 Task: Create a due date automation trigger when advanced on, on the tuesday after a card is due add fields without custom field "Resume" set to a number lower than 1 and greater or equal to 10 at 11:00 AM.
Action: Mouse moved to (1137, 88)
Screenshot: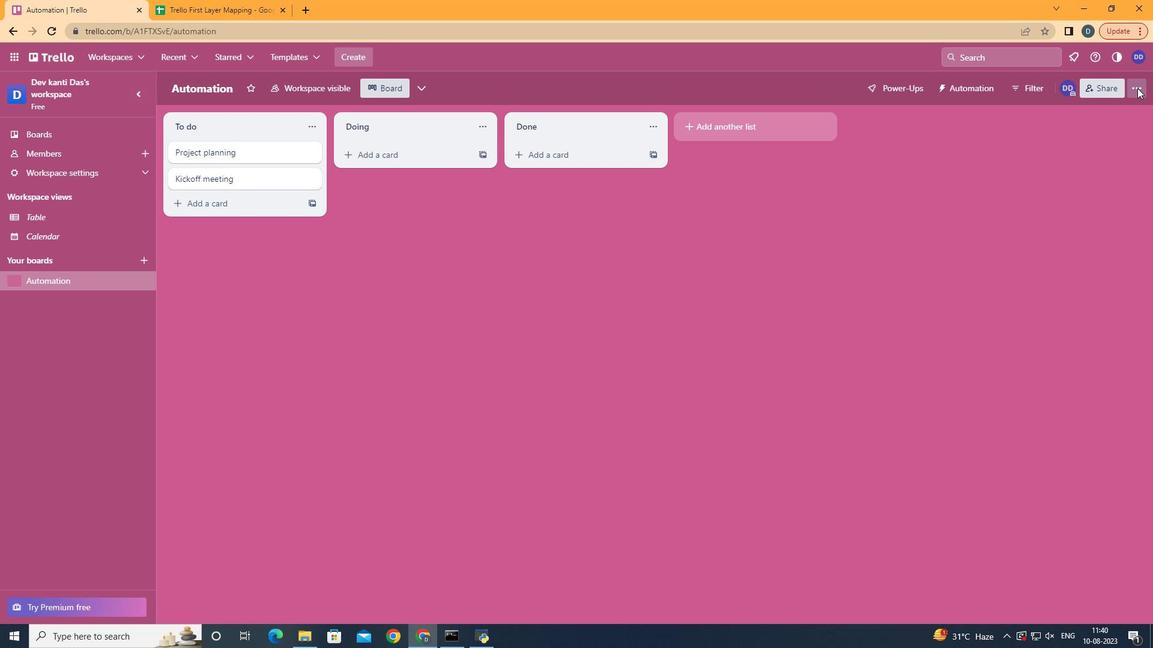 
Action: Mouse pressed left at (1137, 88)
Screenshot: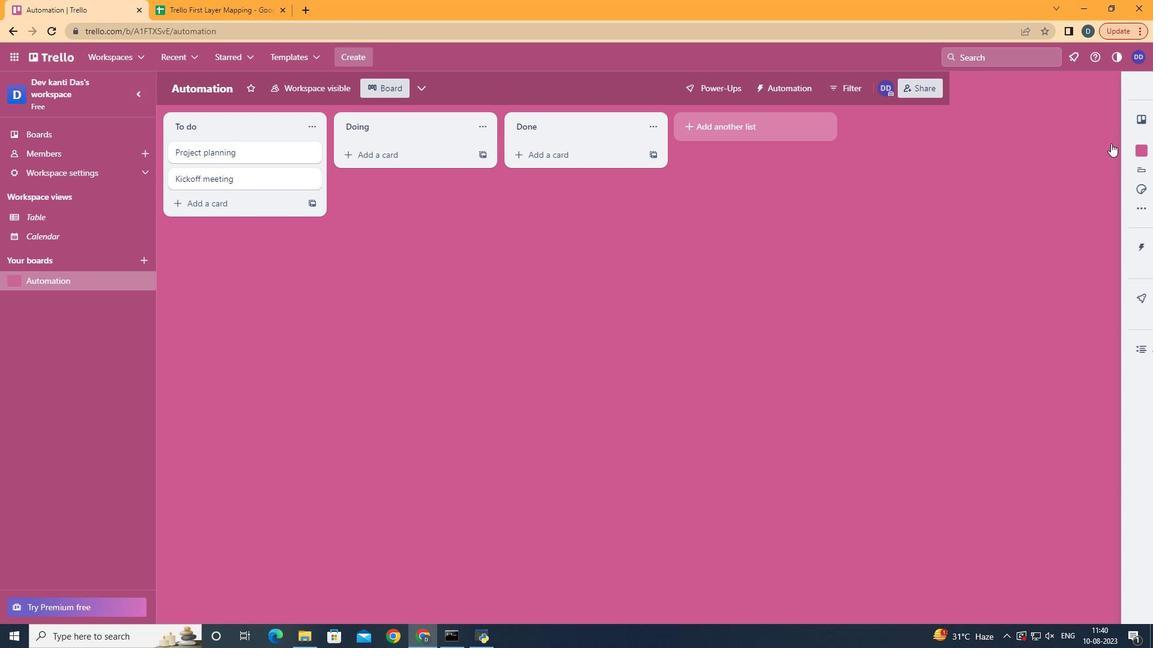 
Action: Mouse moved to (1050, 255)
Screenshot: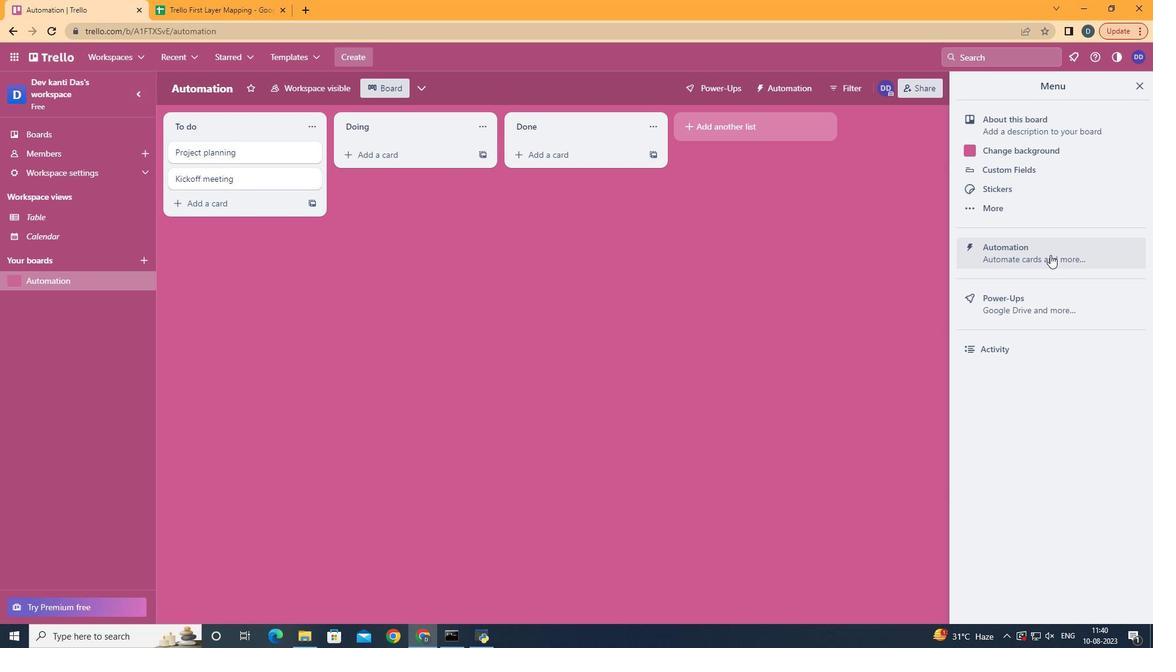 
Action: Mouse pressed left at (1050, 255)
Screenshot: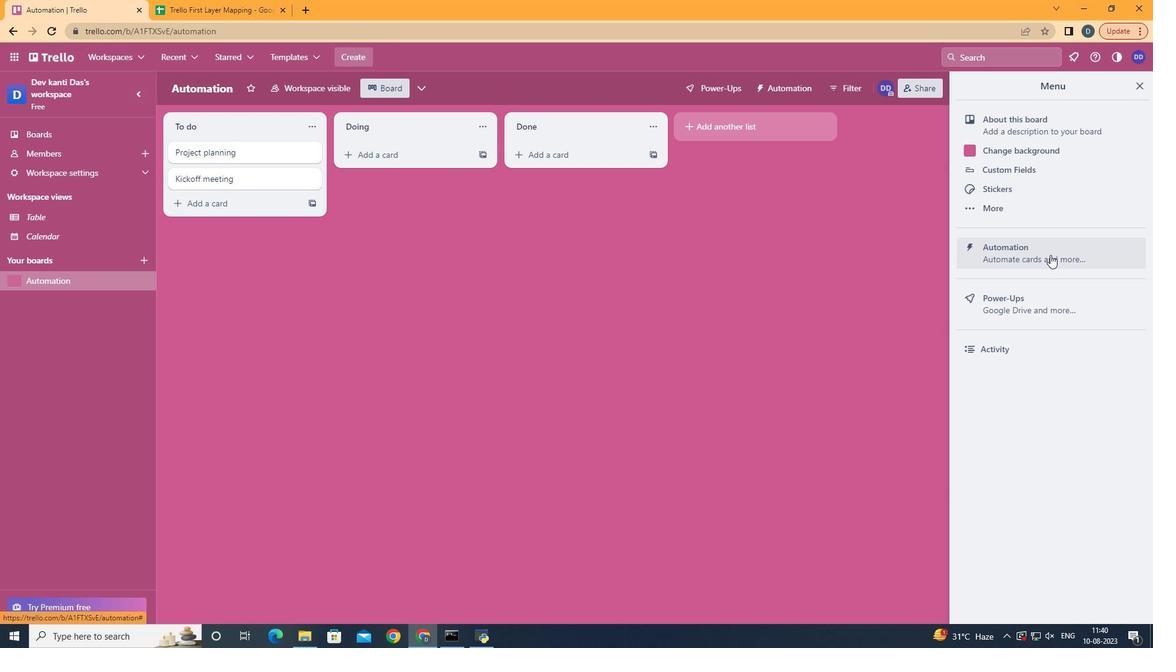 
Action: Mouse moved to (210, 238)
Screenshot: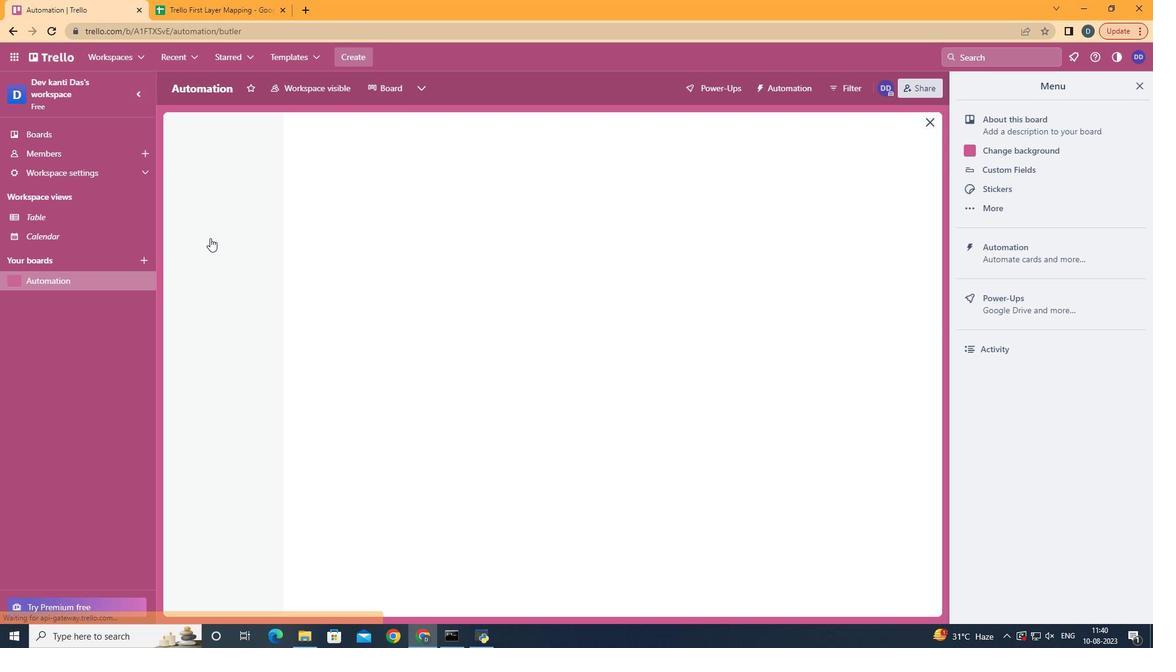 
Action: Mouse pressed left at (210, 238)
Screenshot: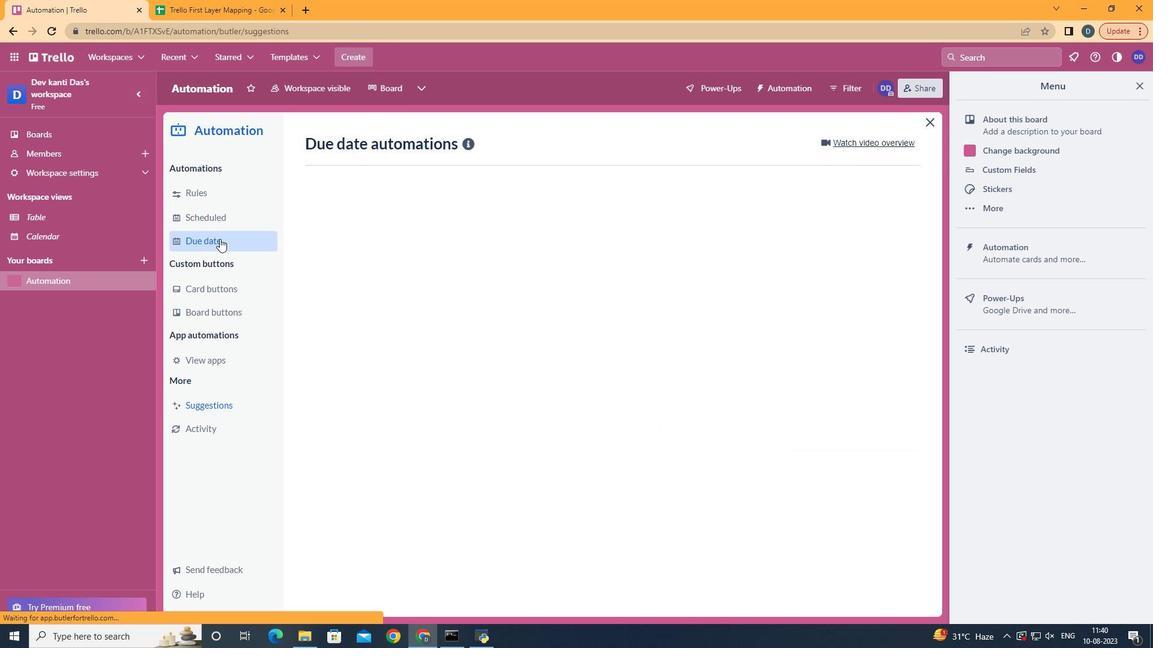 
Action: Mouse moved to (839, 143)
Screenshot: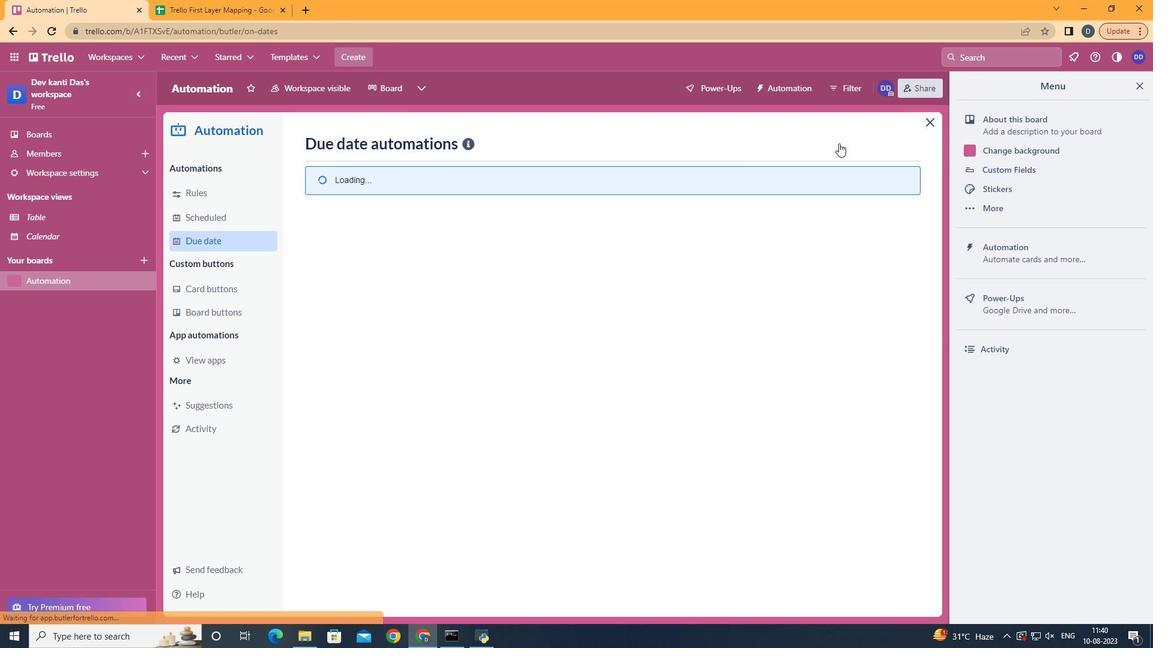 
Action: Mouse pressed left at (839, 143)
Screenshot: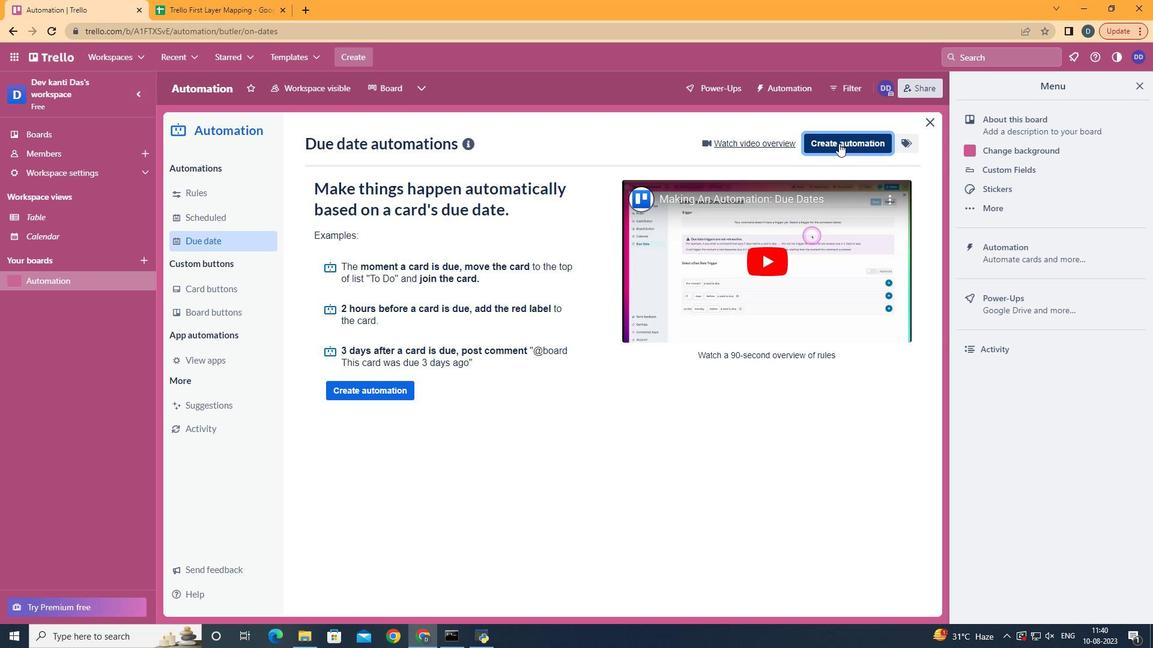 
Action: Mouse moved to (657, 261)
Screenshot: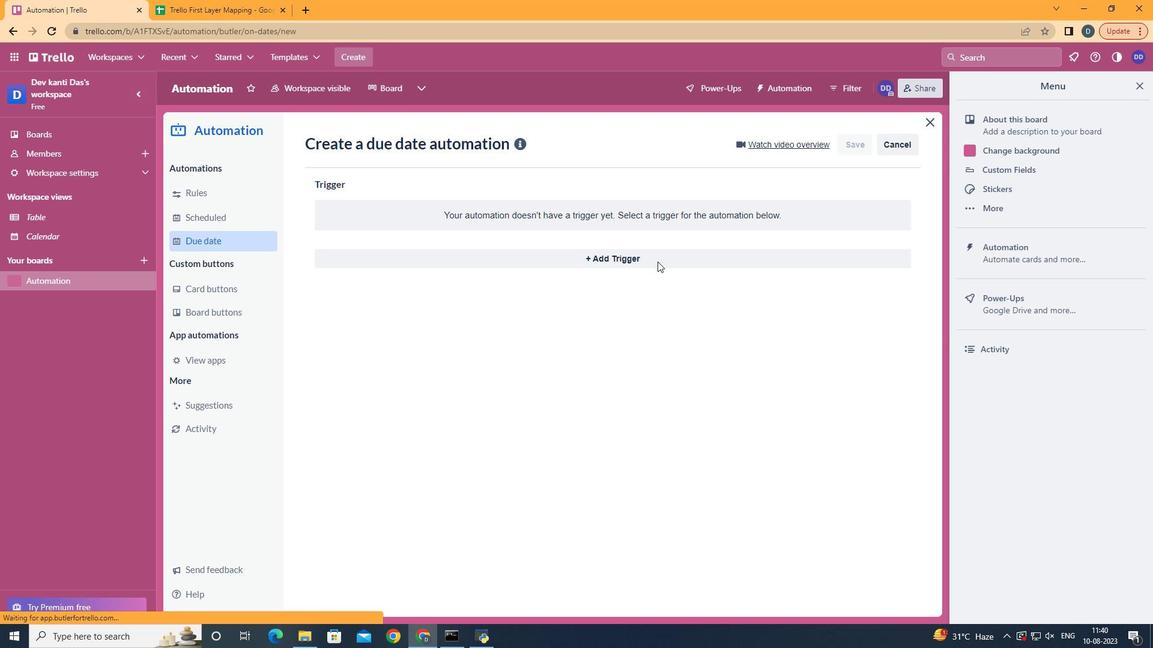 
Action: Mouse pressed left at (657, 261)
Screenshot: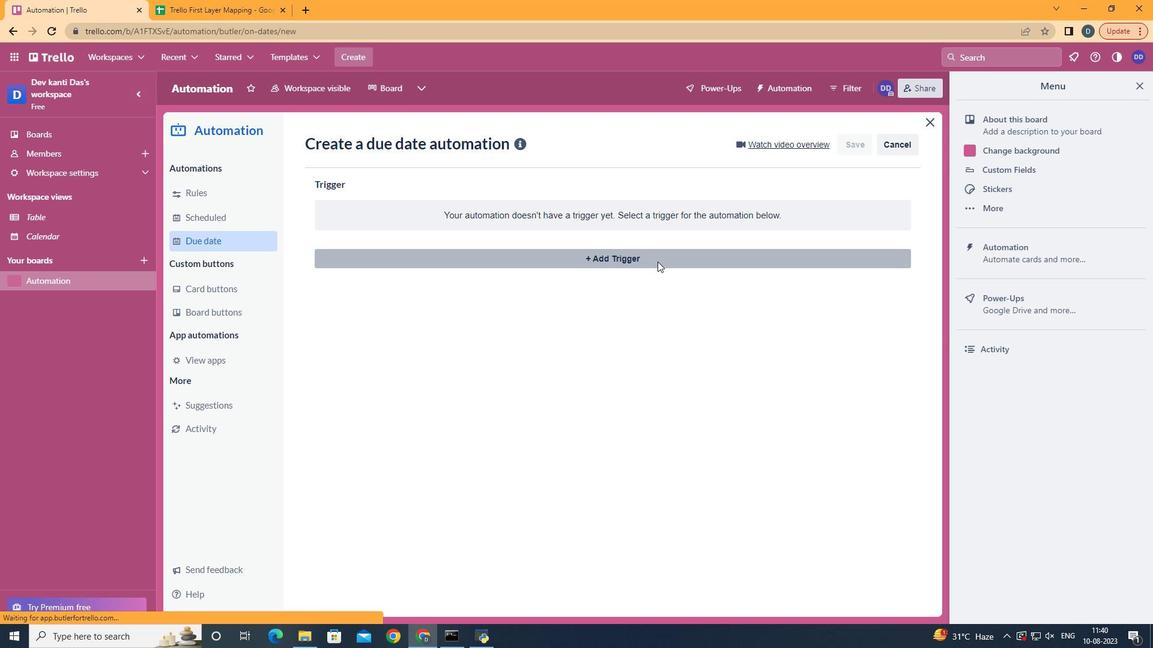 
Action: Mouse moved to (408, 330)
Screenshot: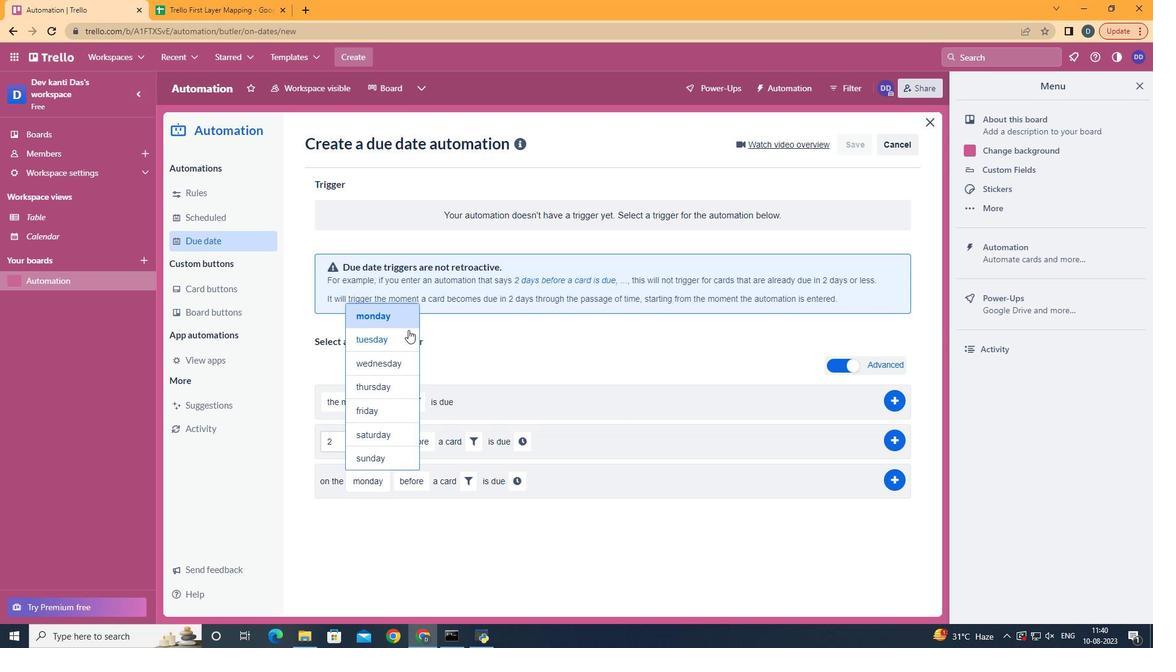 
Action: Mouse pressed left at (408, 330)
Screenshot: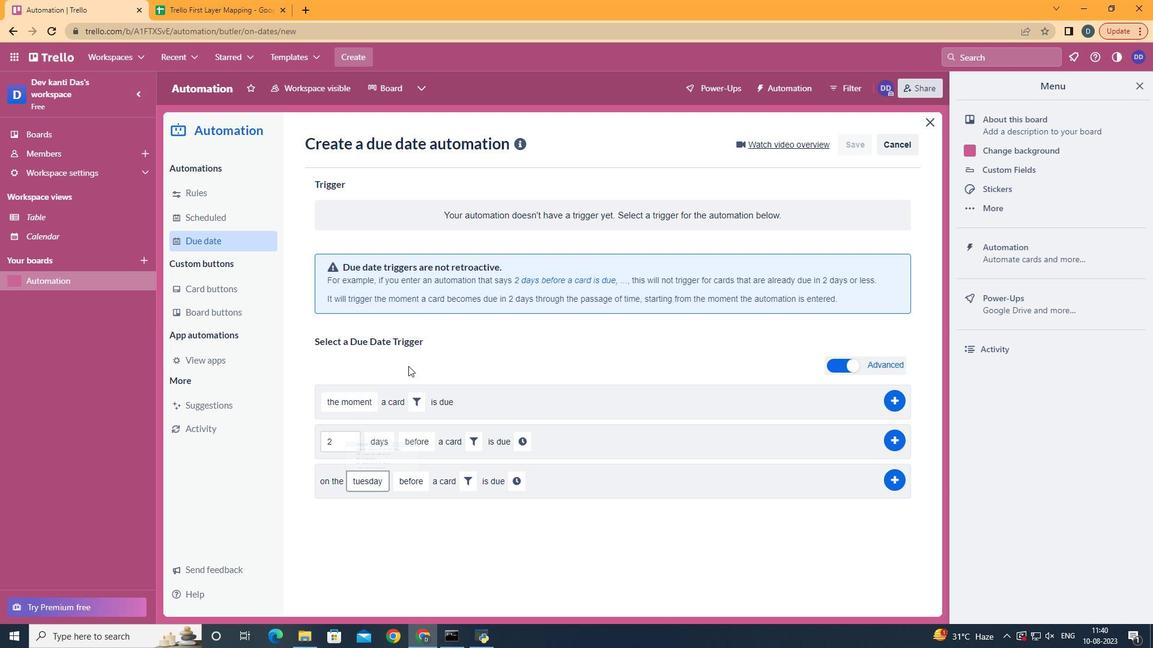
Action: Mouse moved to (414, 523)
Screenshot: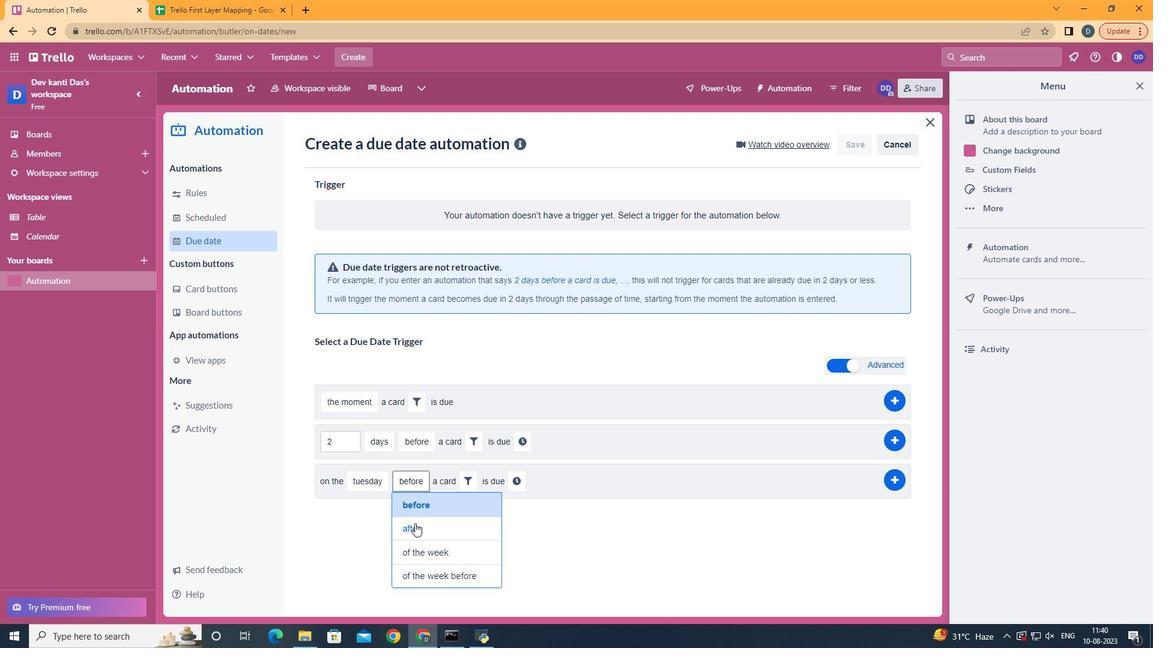 
Action: Mouse pressed left at (414, 523)
Screenshot: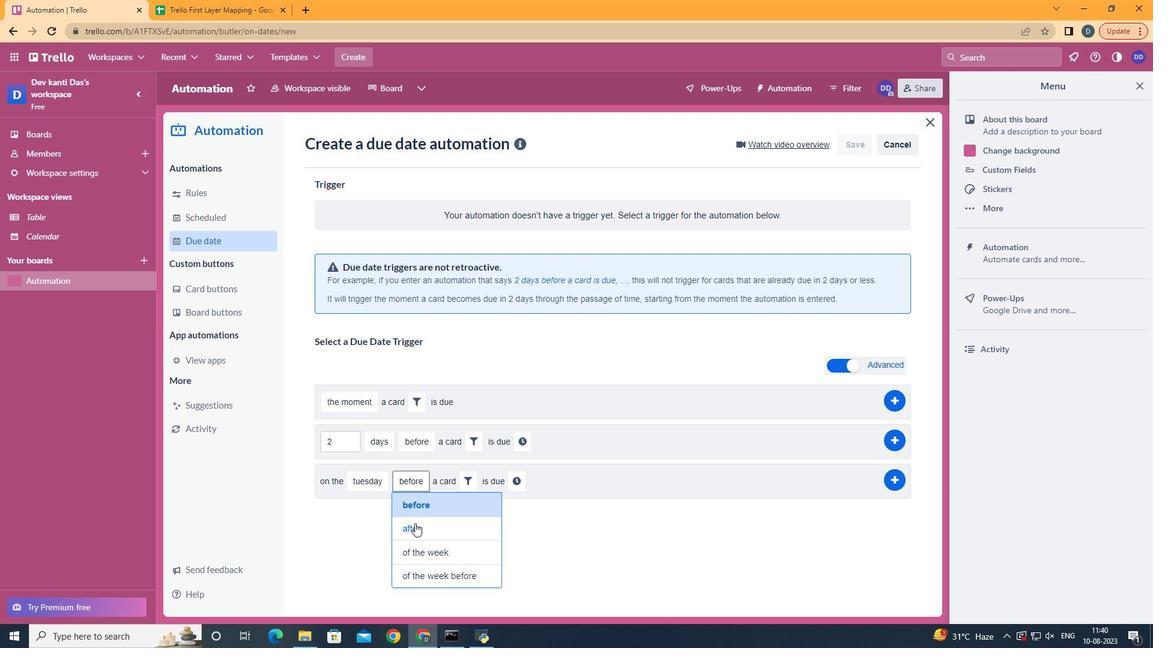 
Action: Mouse moved to (459, 475)
Screenshot: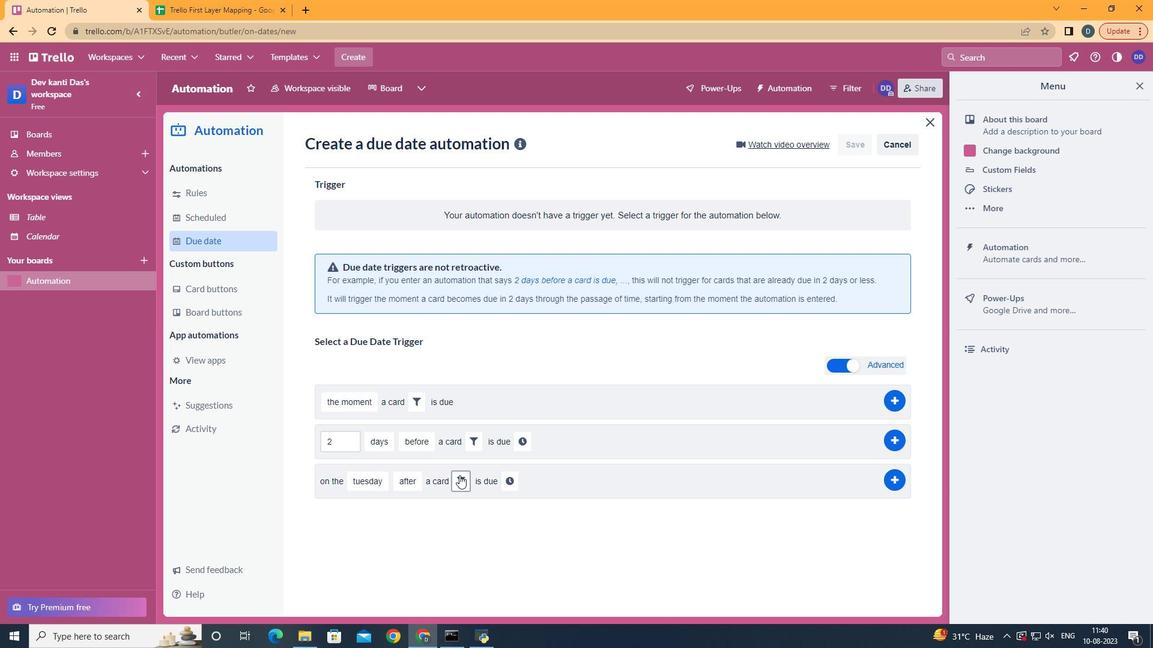 
Action: Mouse pressed left at (459, 475)
Screenshot: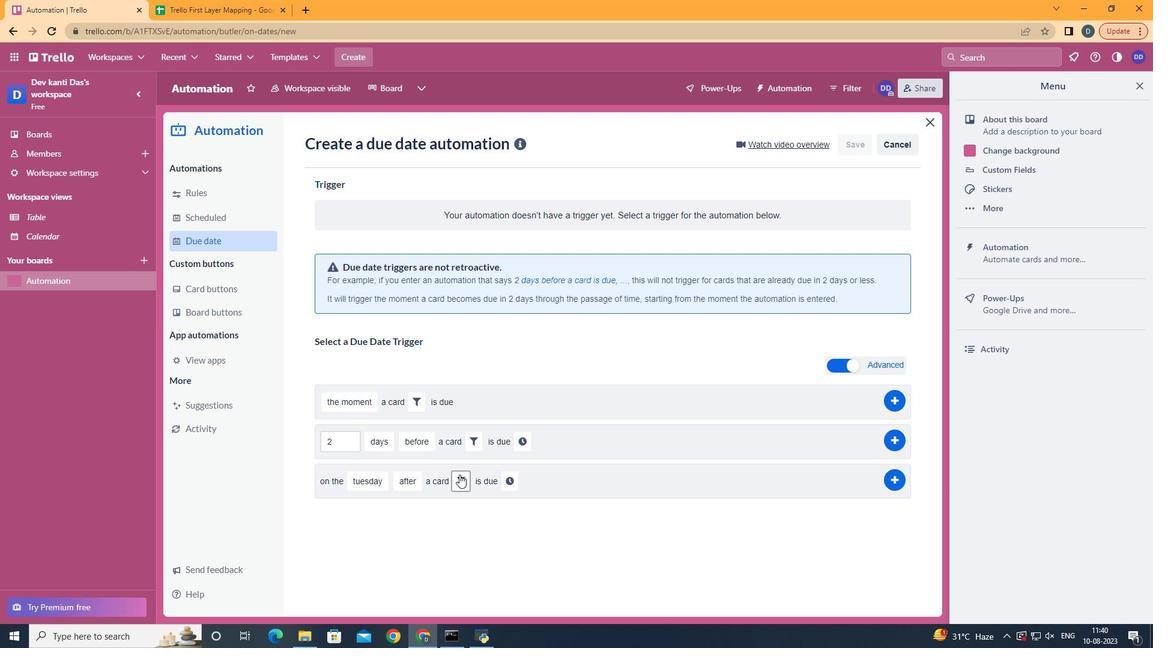 
Action: Mouse moved to (669, 518)
Screenshot: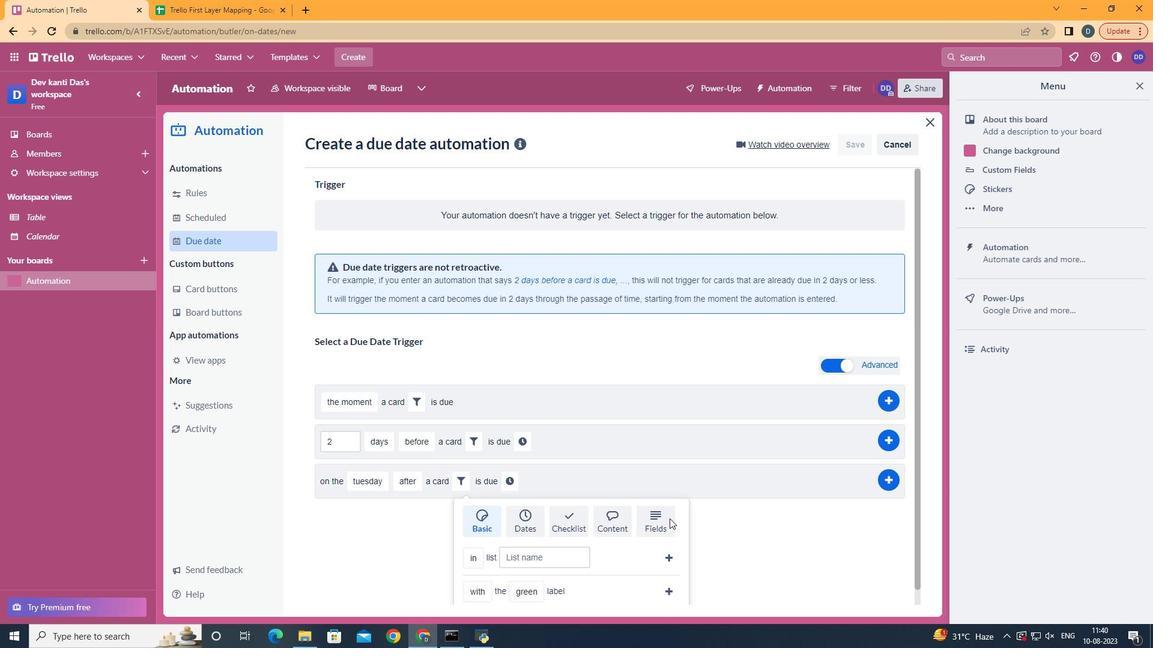 
Action: Mouse pressed left at (669, 518)
Screenshot: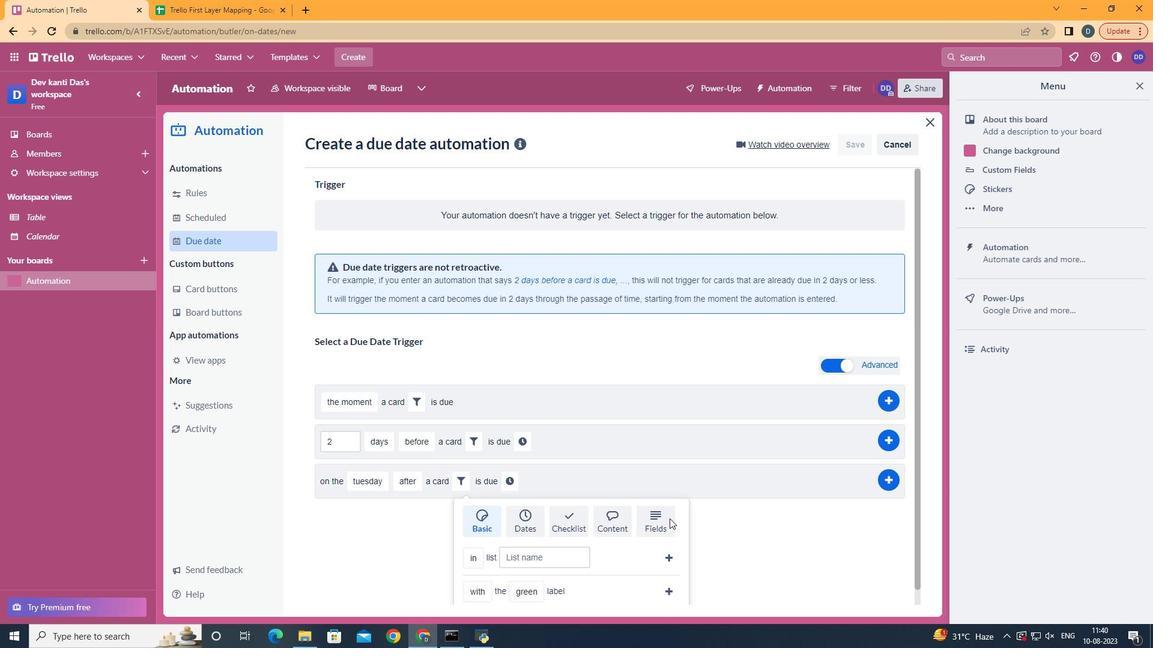 
Action: Mouse scrolled (669, 518) with delta (0, 0)
Screenshot: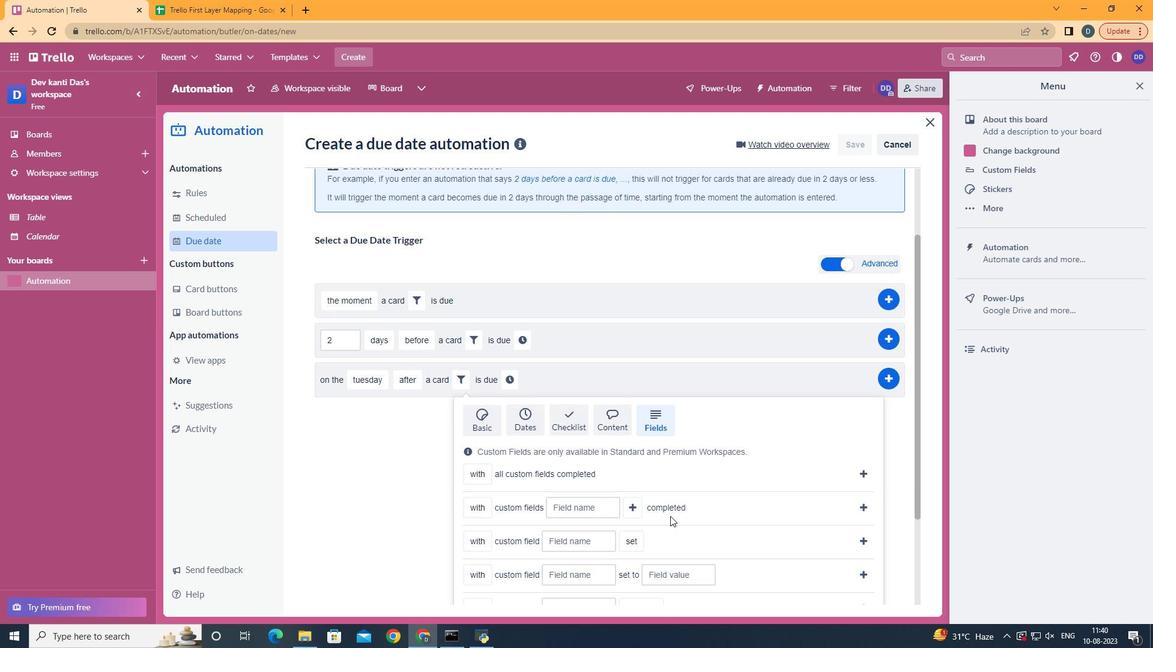 
Action: Mouse scrolled (669, 518) with delta (0, 0)
Screenshot: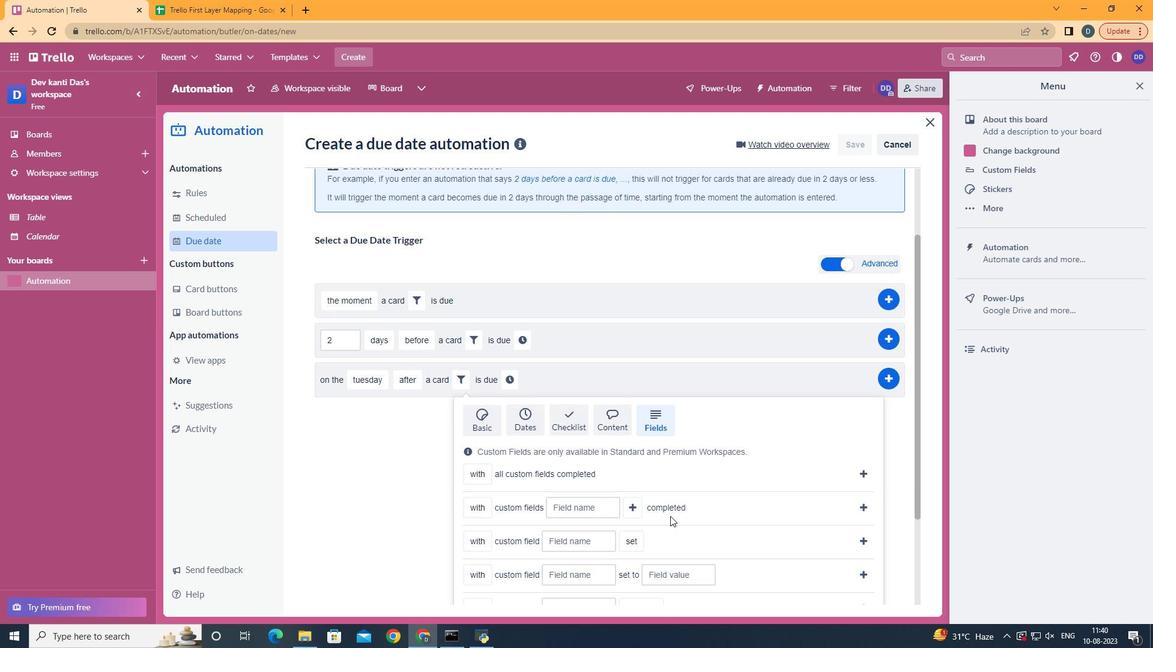 
Action: Mouse scrolled (669, 518) with delta (0, 0)
Screenshot: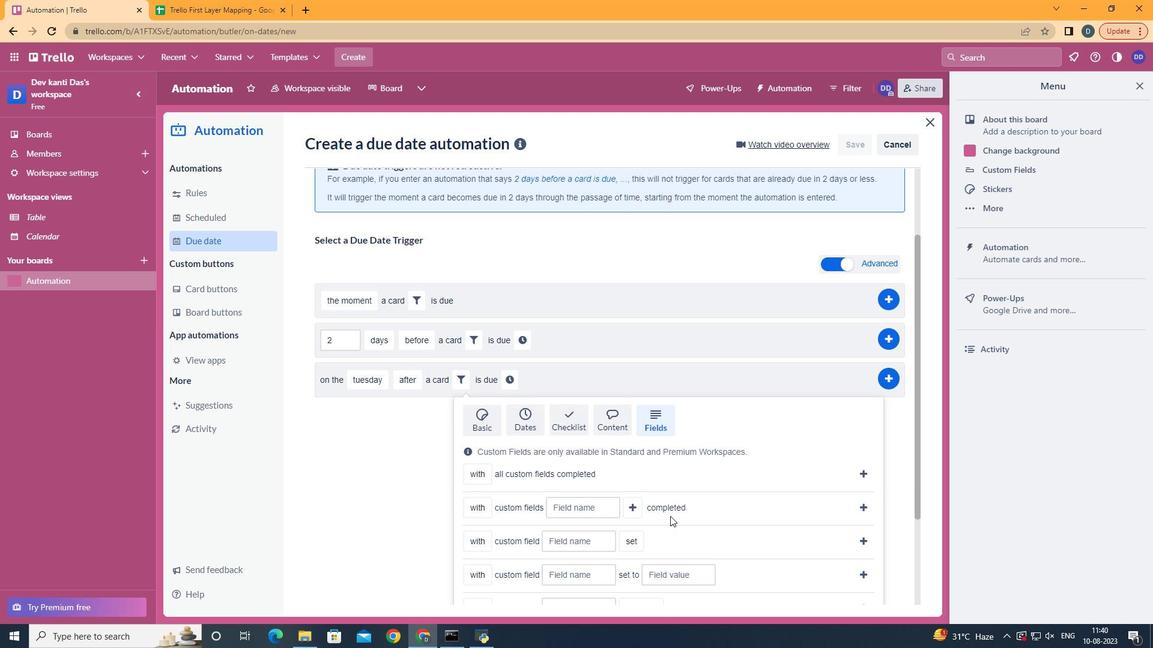 
Action: Mouse scrolled (669, 518) with delta (0, 0)
Screenshot: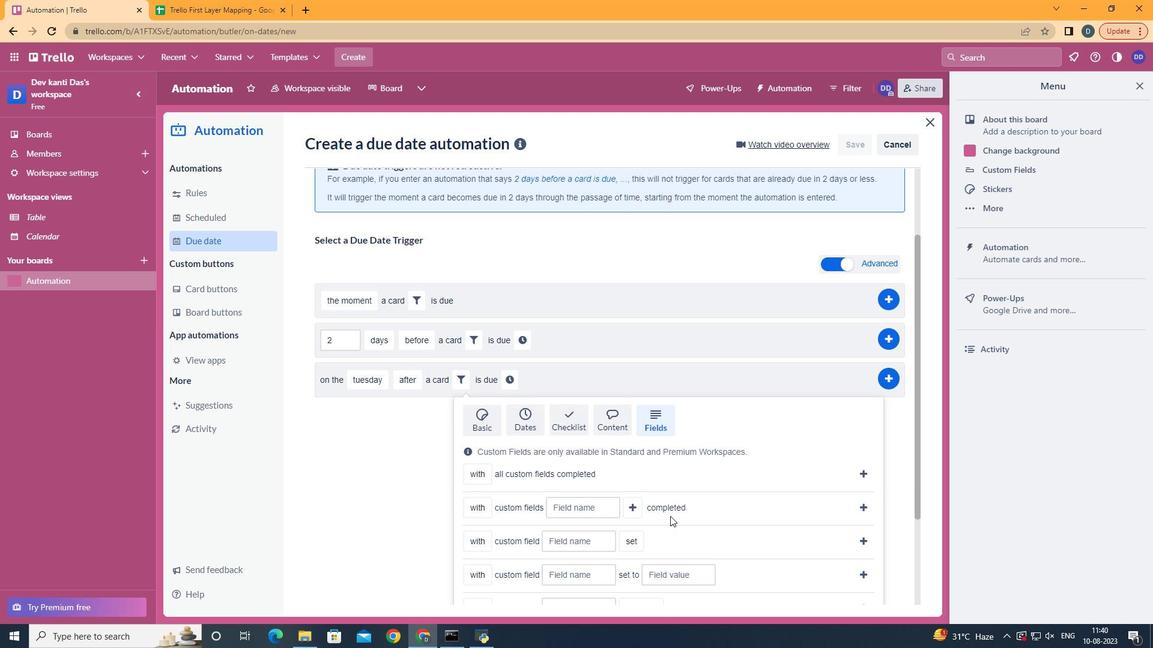 
Action: Mouse scrolled (669, 518) with delta (0, 0)
Screenshot: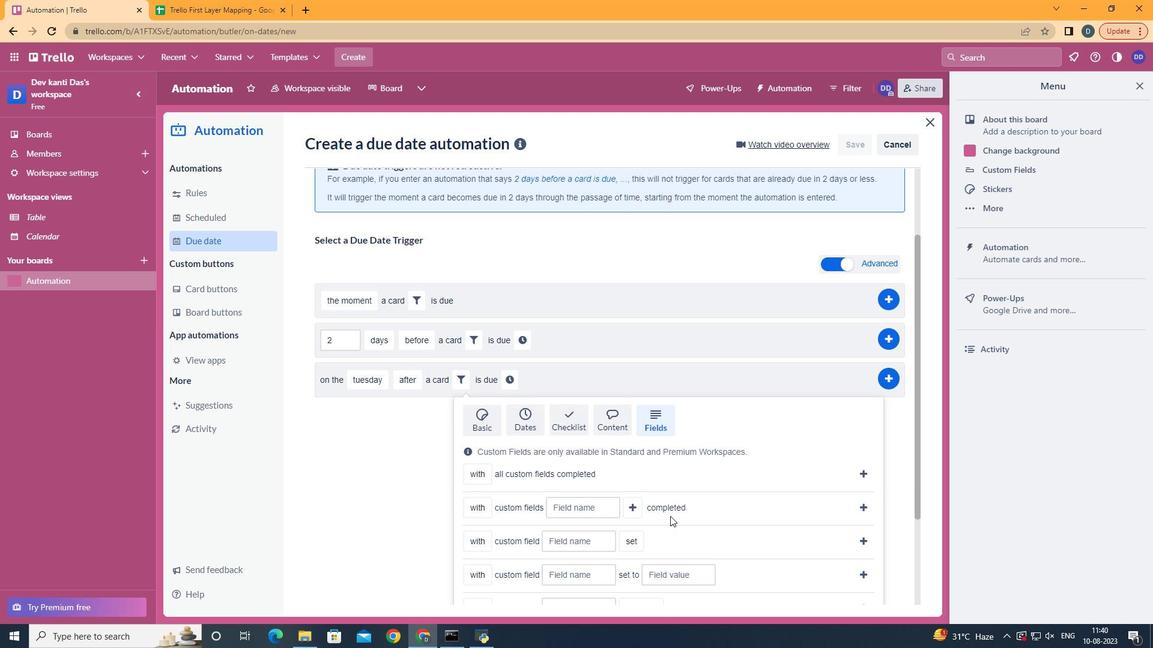 
Action: Mouse scrolled (669, 518) with delta (0, 0)
Screenshot: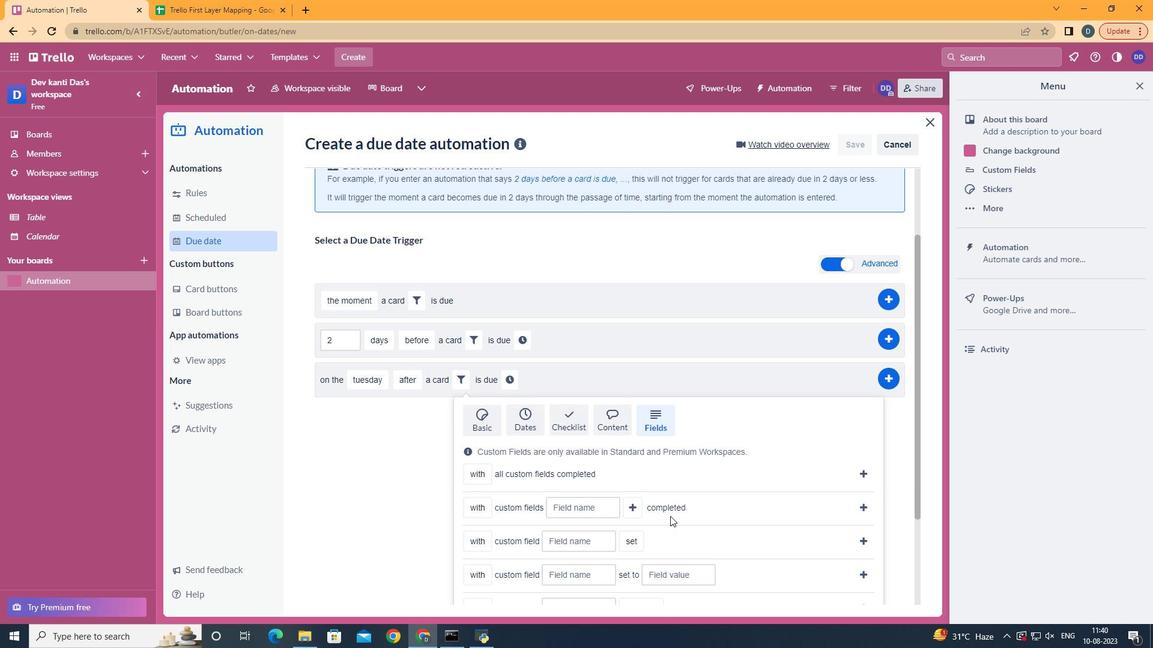 
Action: Mouse moved to (488, 562)
Screenshot: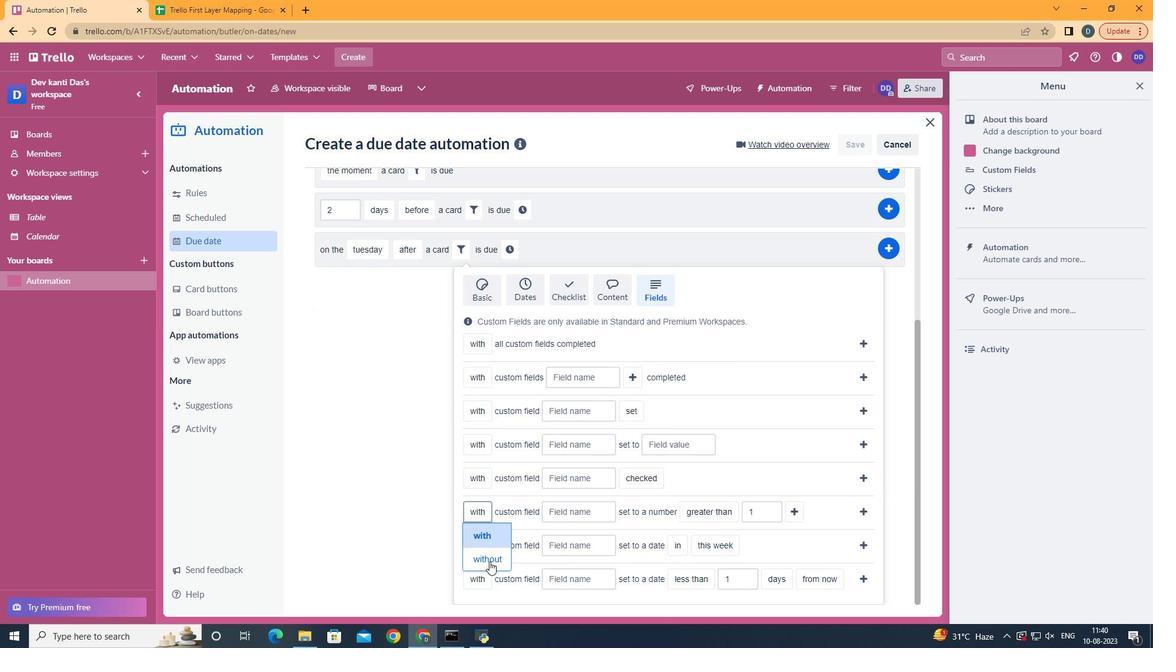 
Action: Mouse pressed left at (488, 562)
Screenshot: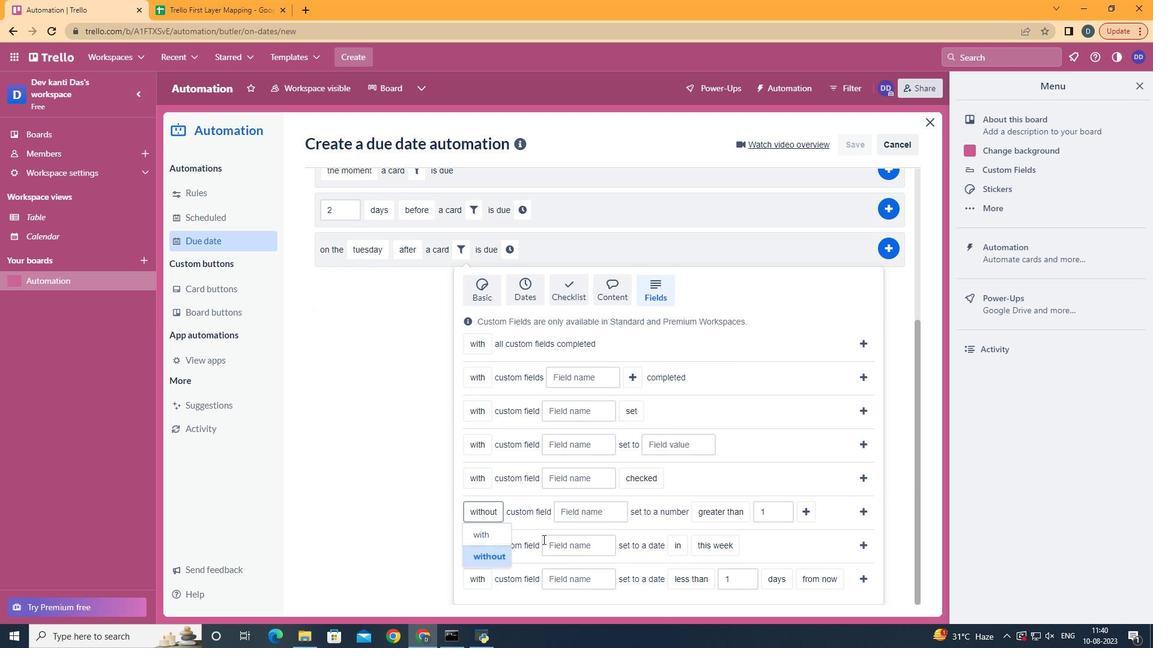 
Action: Mouse moved to (589, 514)
Screenshot: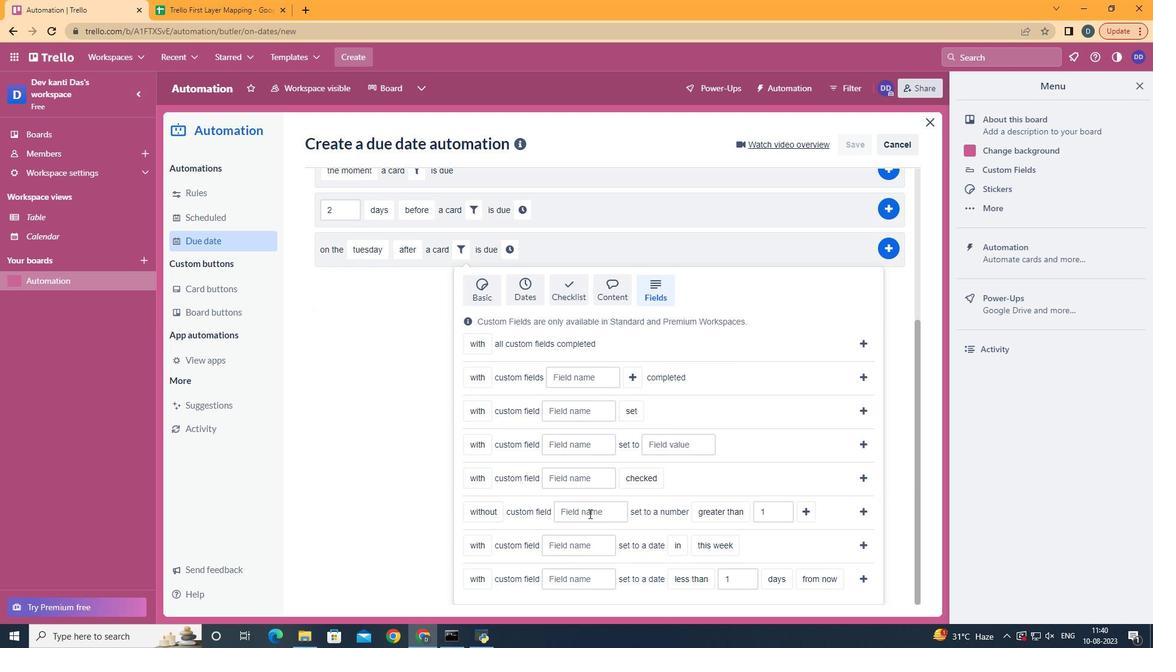 
Action: Mouse pressed left at (589, 514)
Screenshot: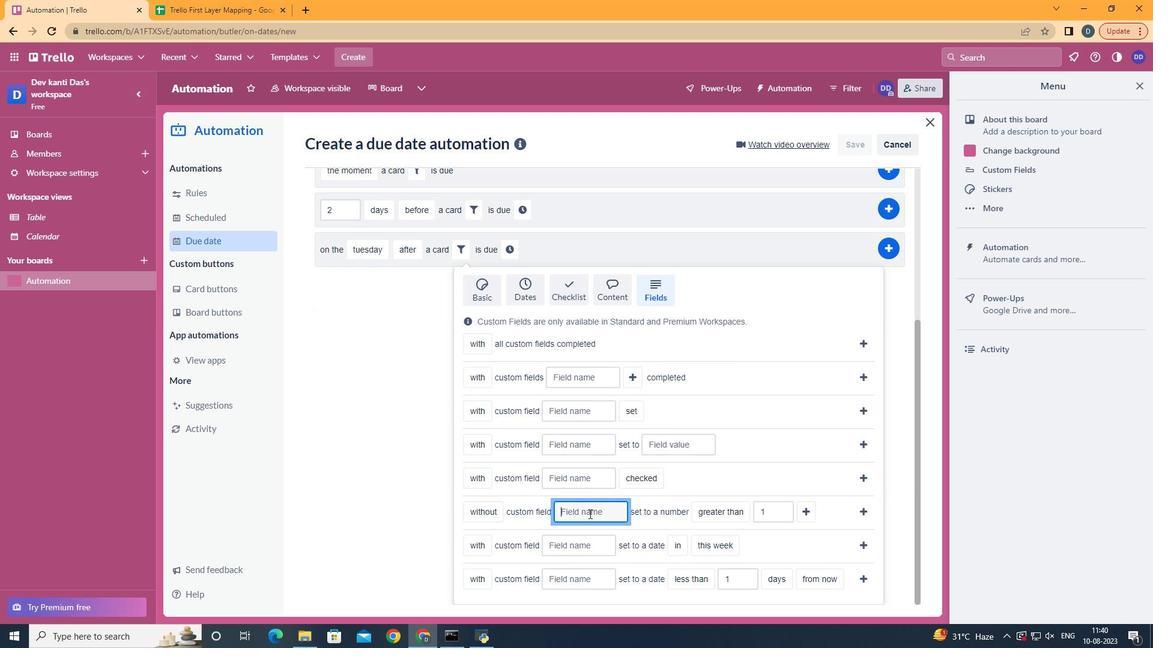 
Action: Key pressed <Key.shift>Resume
Screenshot: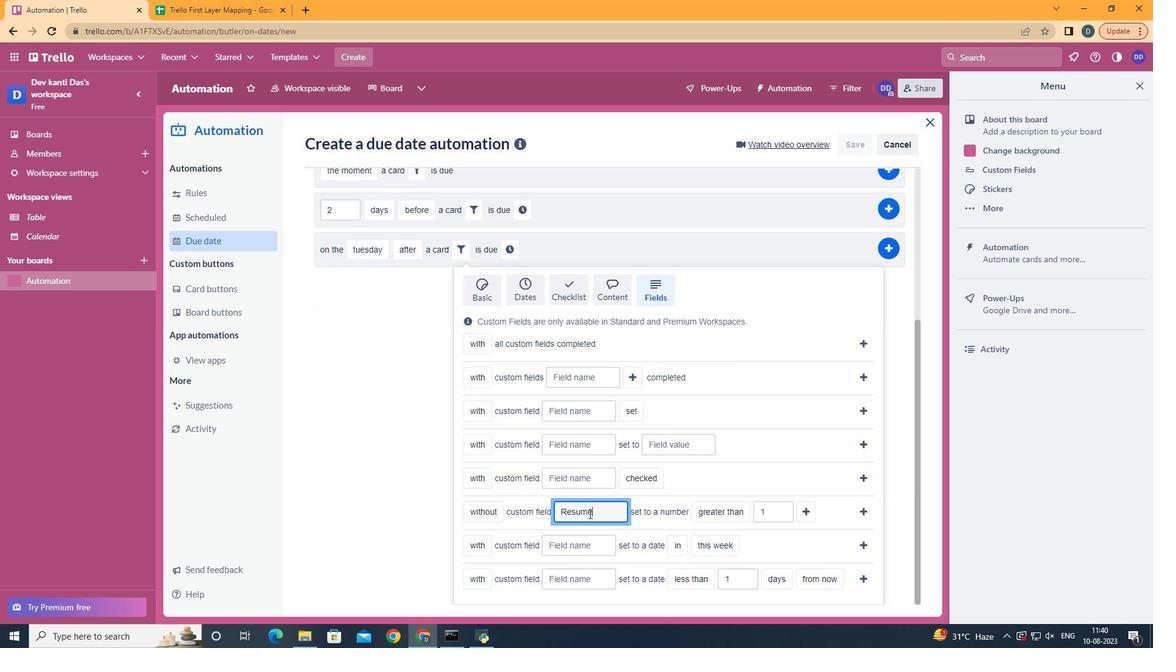 
Action: Mouse moved to (739, 458)
Screenshot: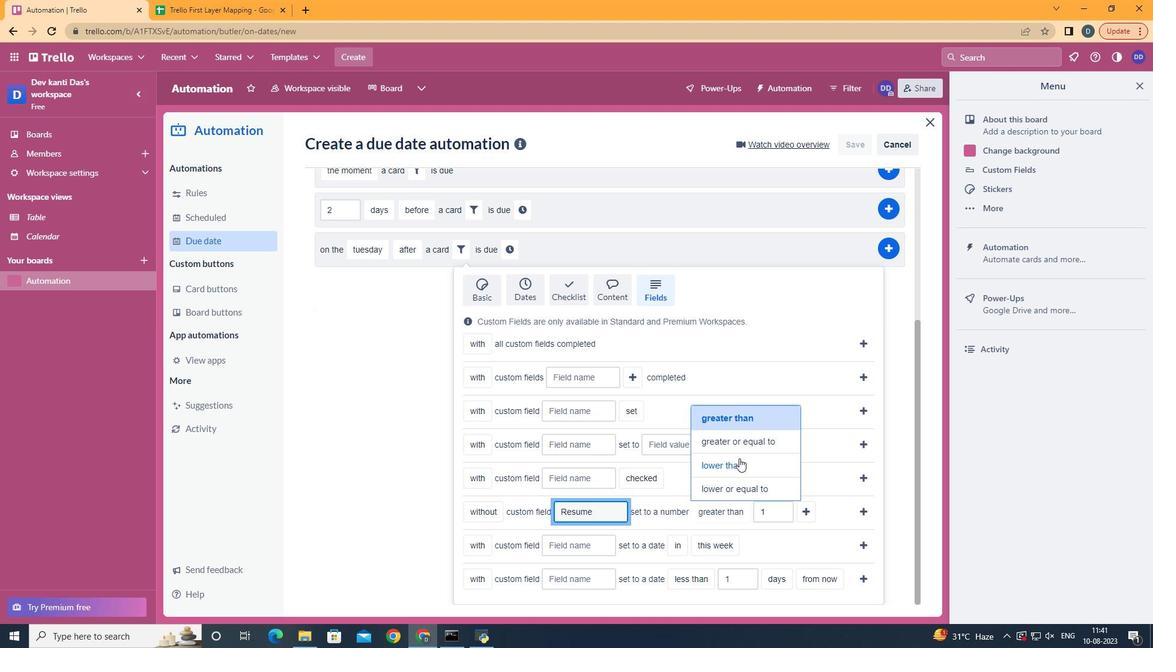 
Action: Mouse pressed left at (739, 458)
Screenshot: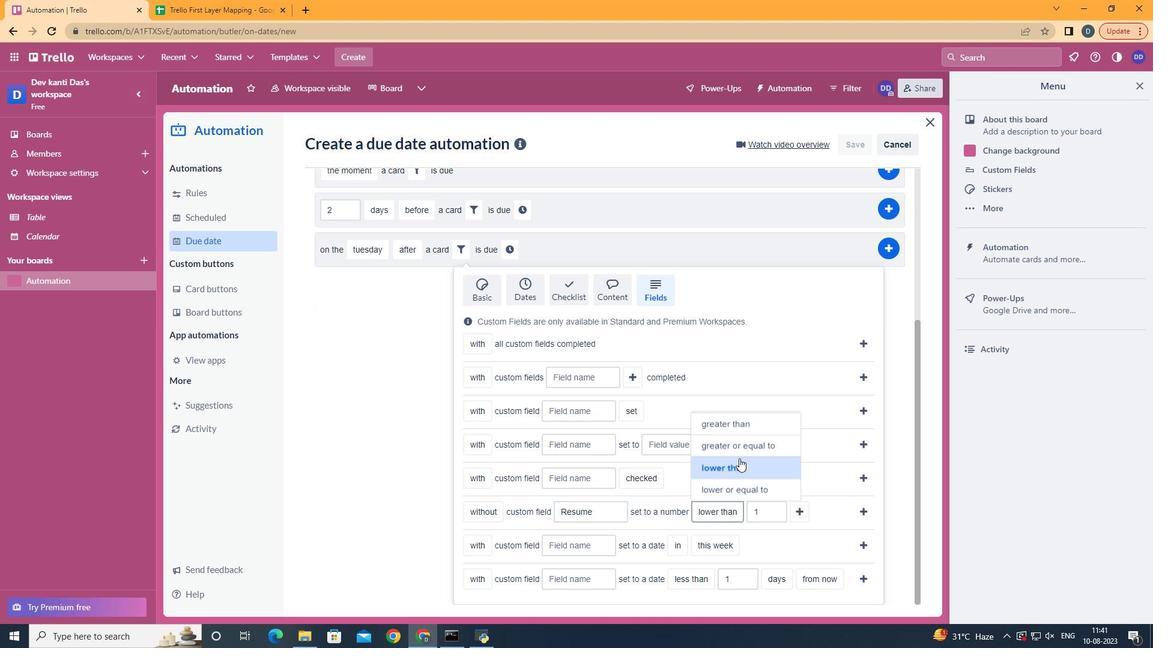 
Action: Mouse moved to (797, 511)
Screenshot: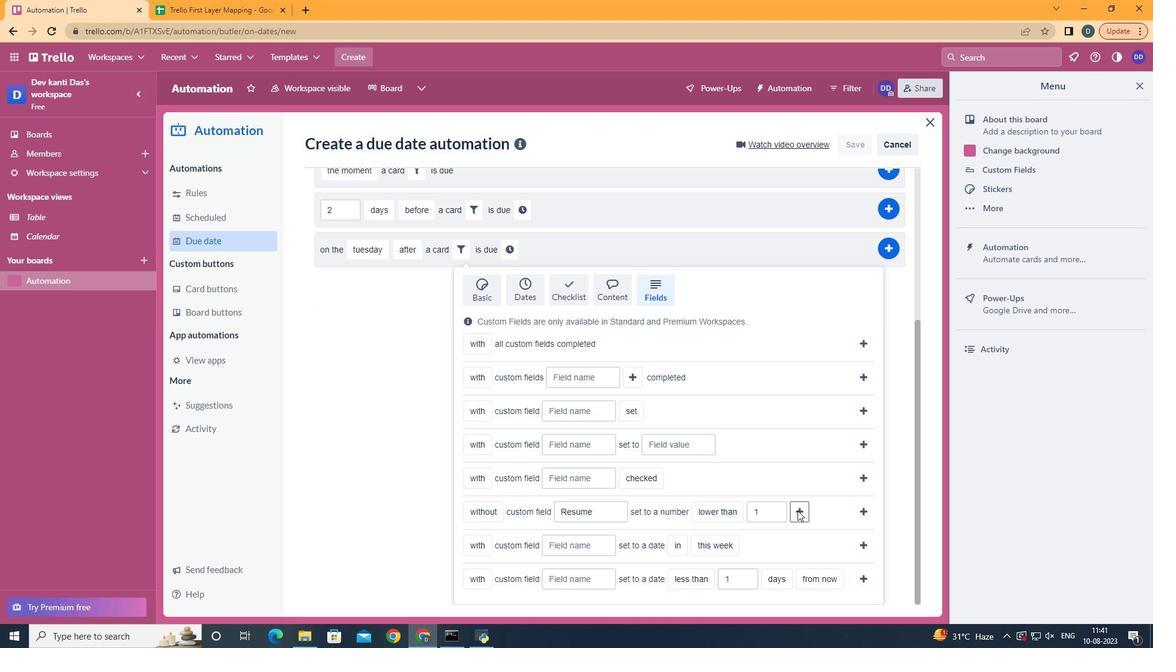 
Action: Mouse pressed left at (797, 511)
Screenshot: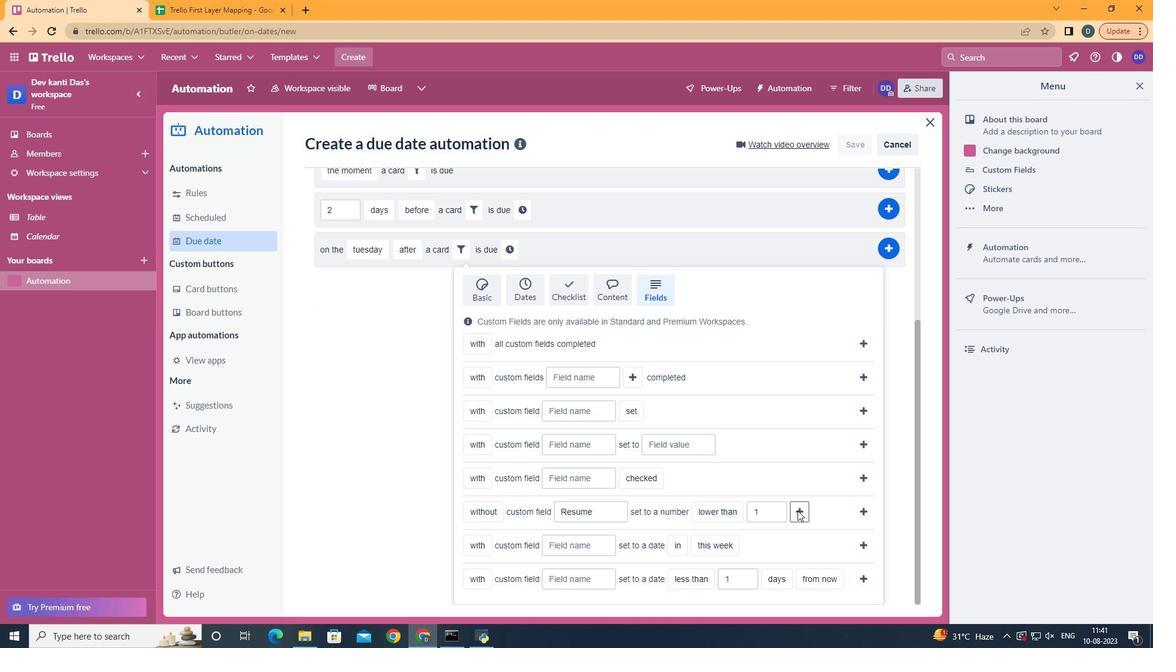 
Action: Mouse moved to (538, 515)
Screenshot: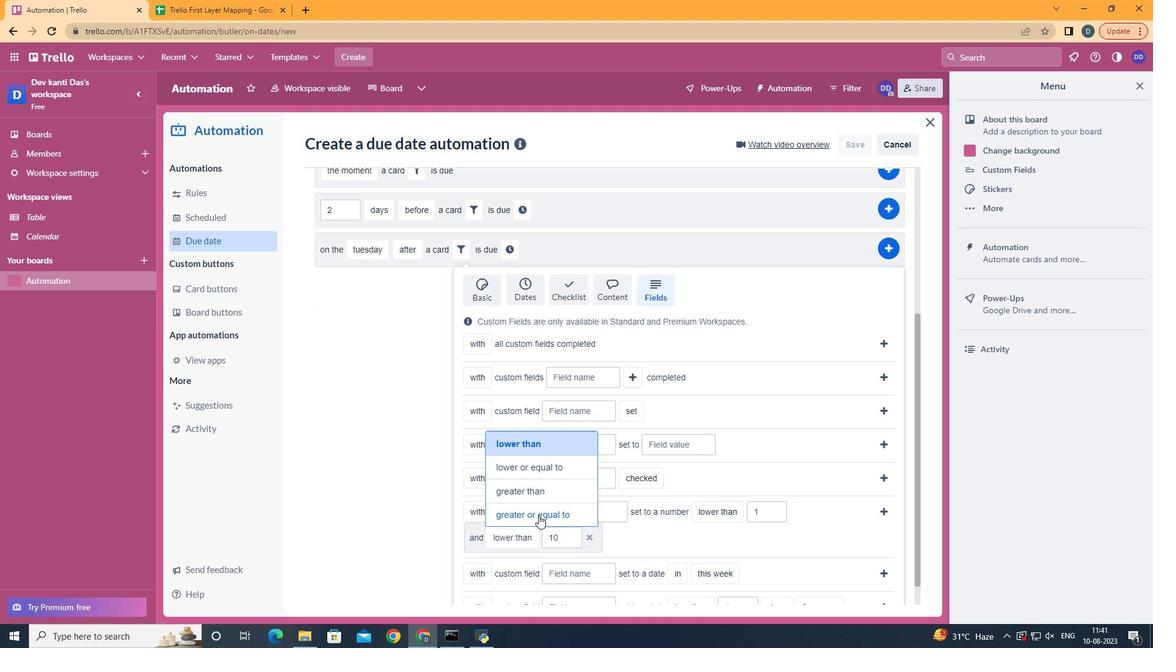 
Action: Mouse pressed left at (538, 515)
Screenshot: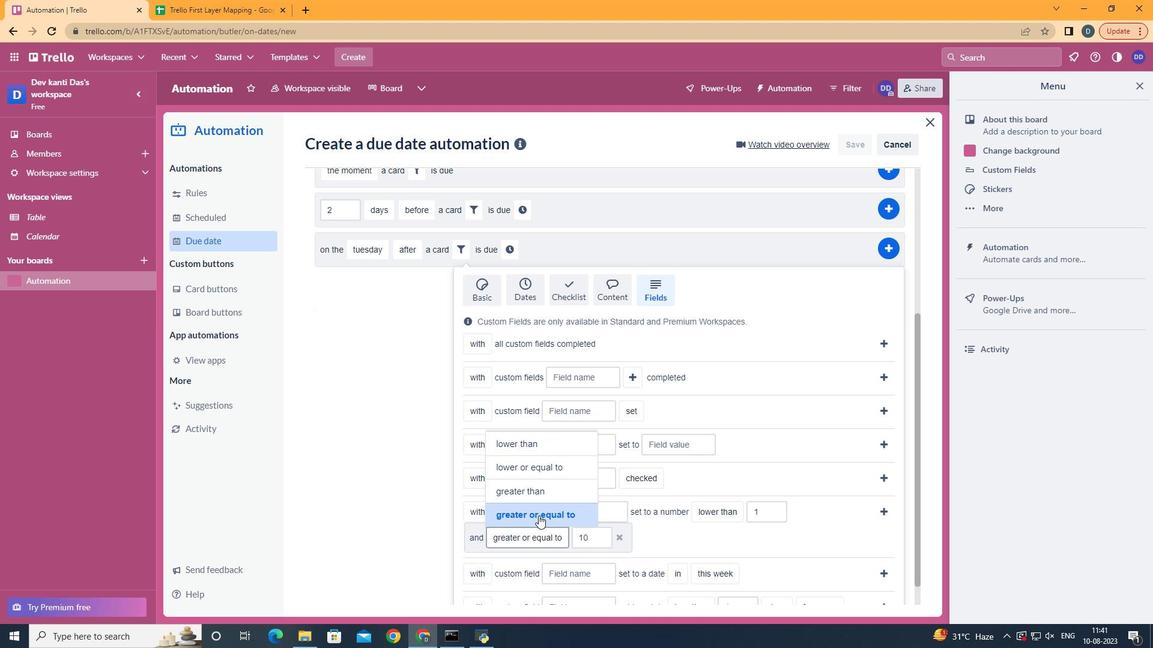 
Action: Mouse moved to (877, 510)
Screenshot: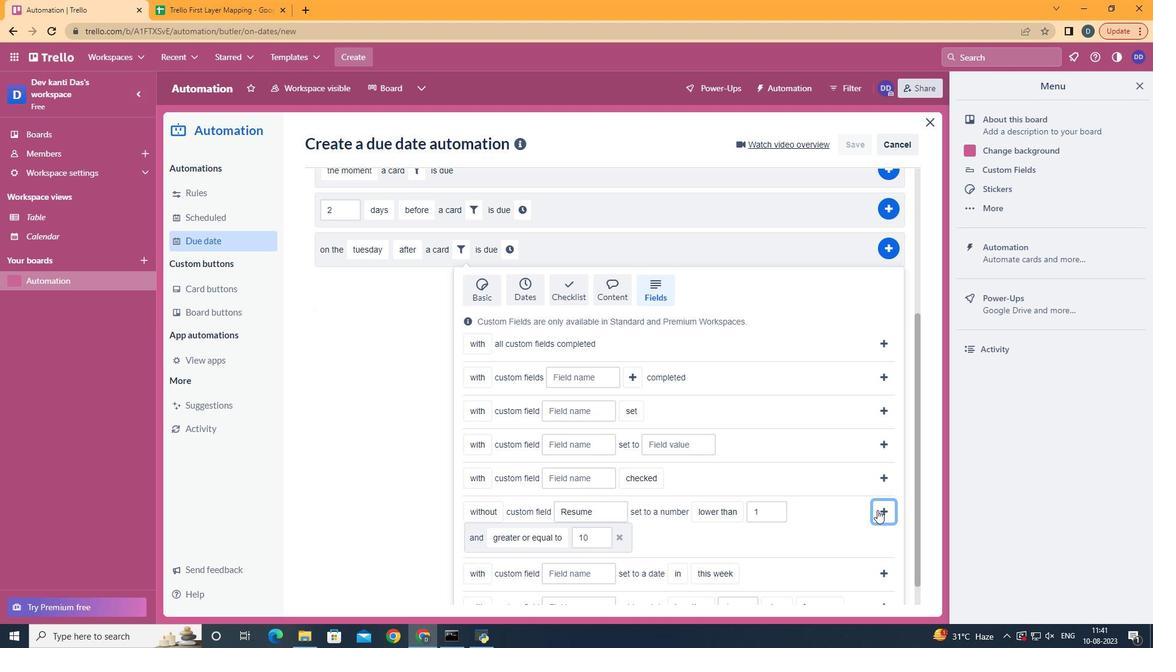 
Action: Mouse pressed left at (877, 510)
Screenshot: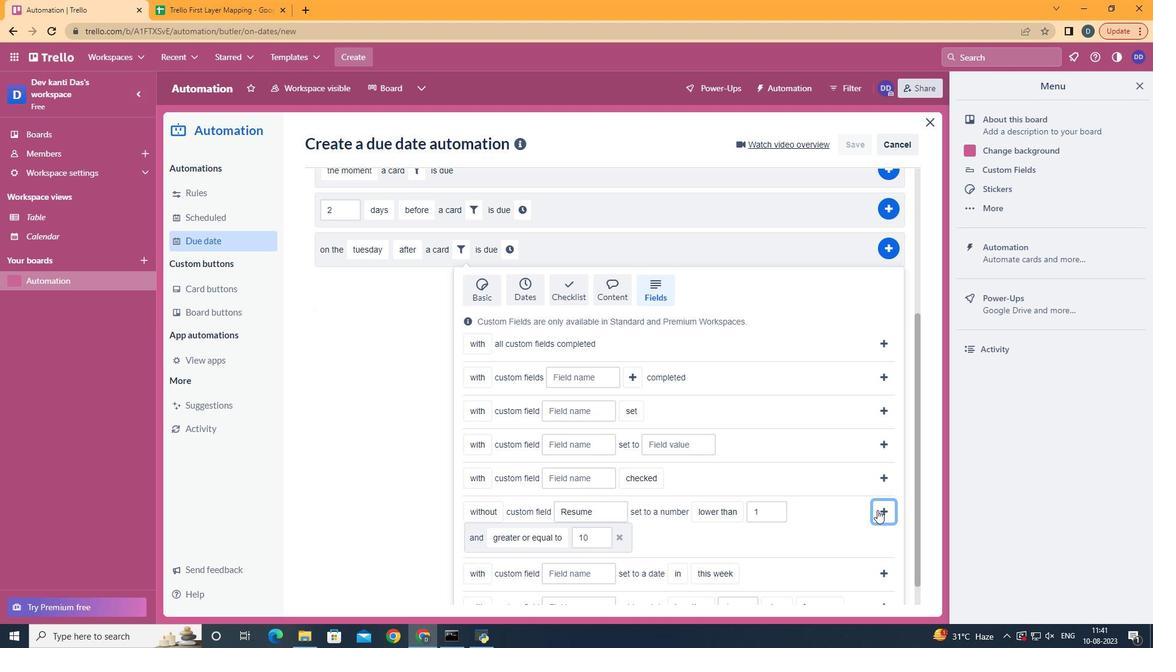 
Action: Mouse moved to (861, 484)
Screenshot: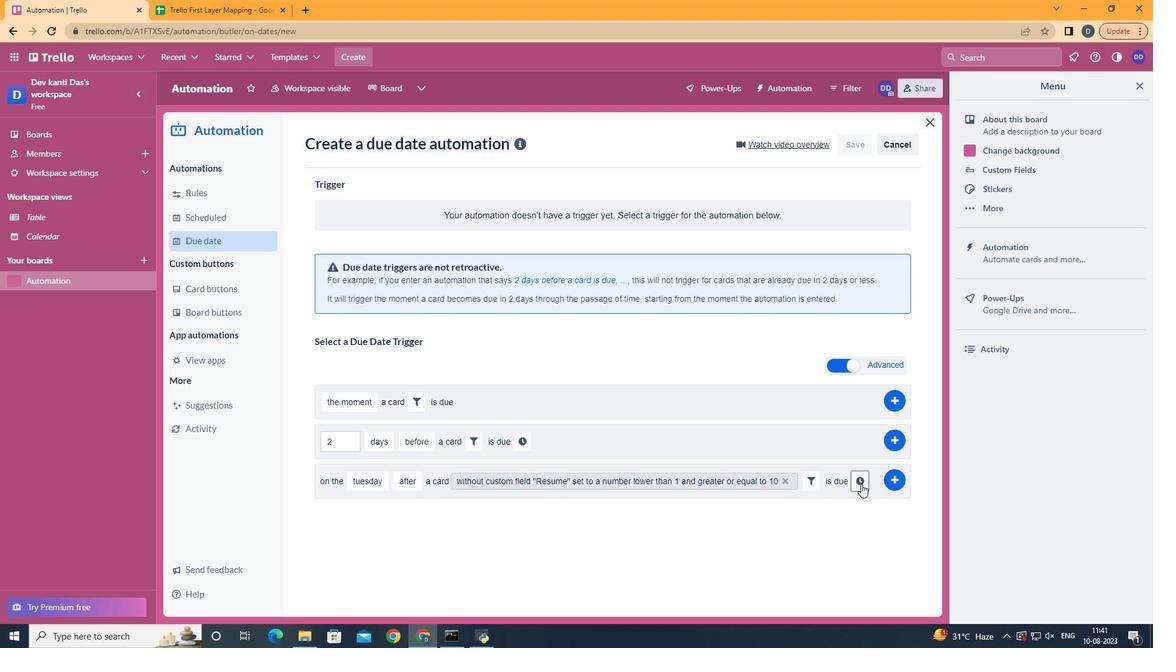 
Action: Mouse pressed left at (861, 484)
Screenshot: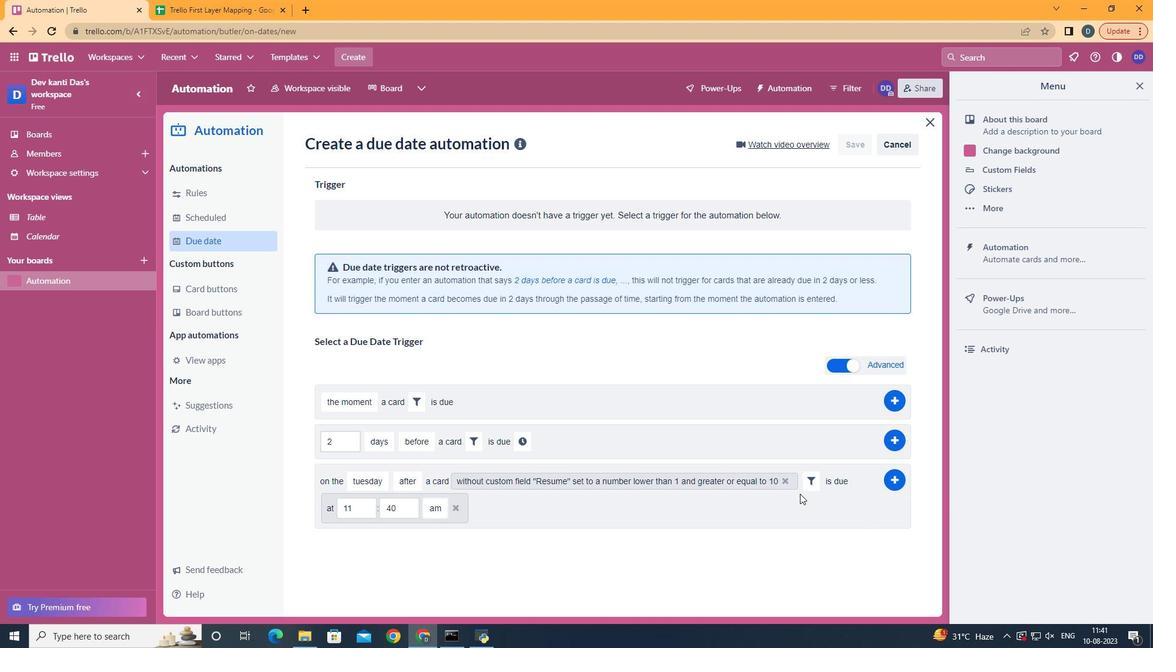 
Action: Mouse moved to (404, 509)
Screenshot: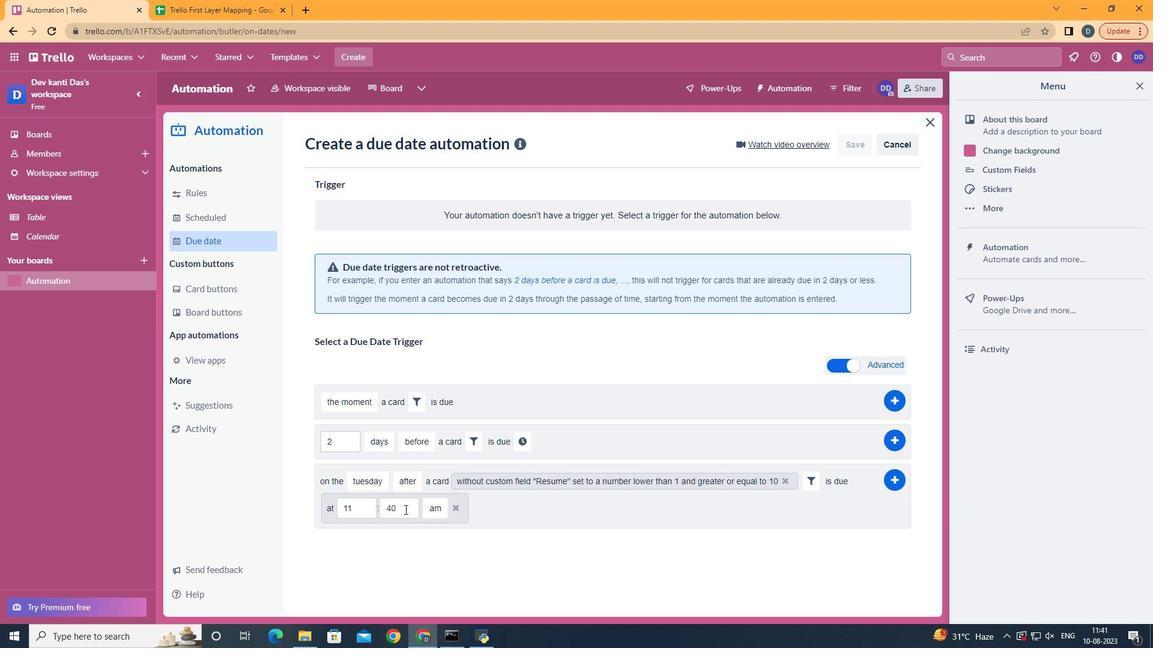 
Action: Mouse pressed left at (404, 509)
Screenshot: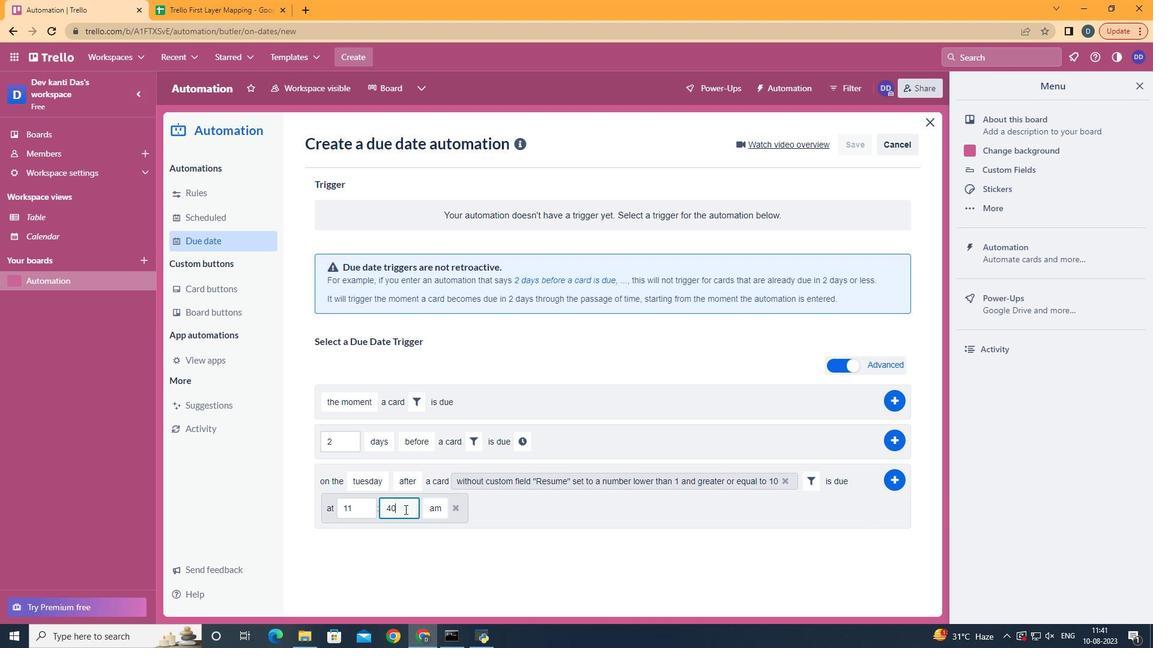 
Action: Key pressed <Key.backspace><Key.backspace>00
Screenshot: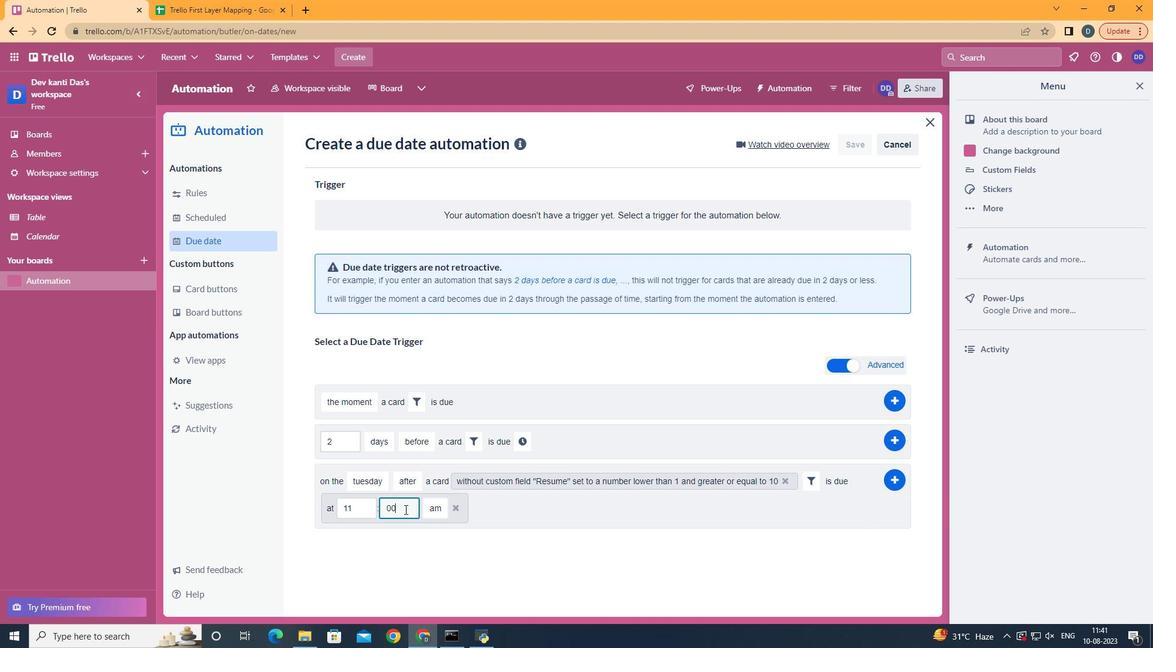 
Action: Mouse moved to (893, 476)
Screenshot: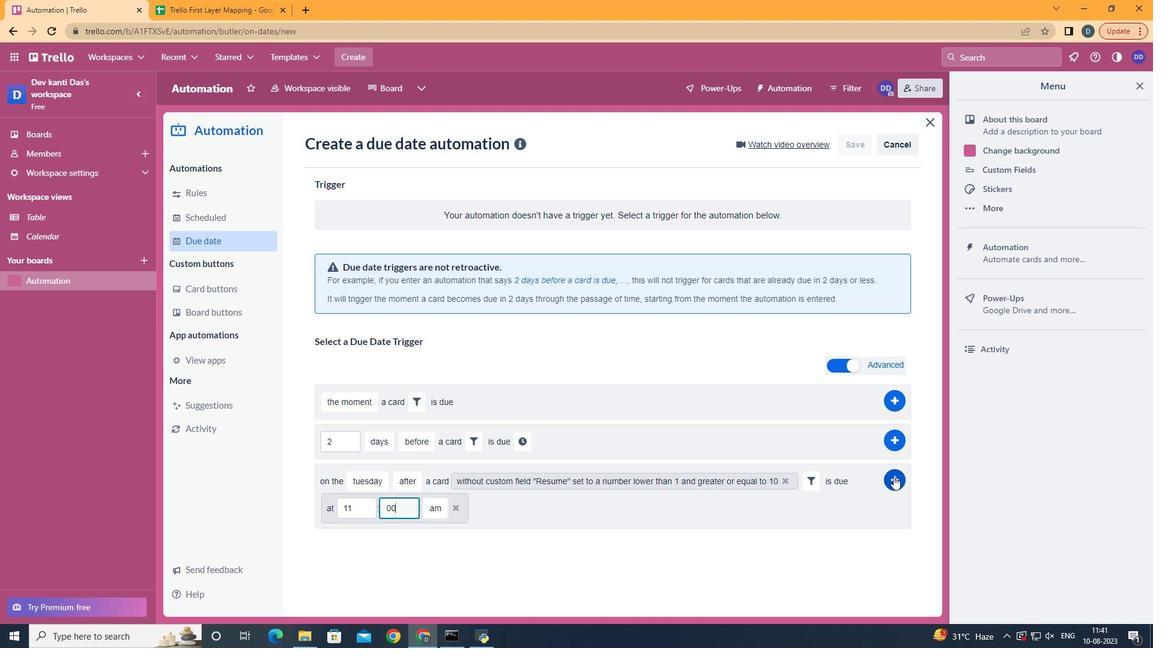 
Action: Mouse pressed left at (893, 476)
Screenshot: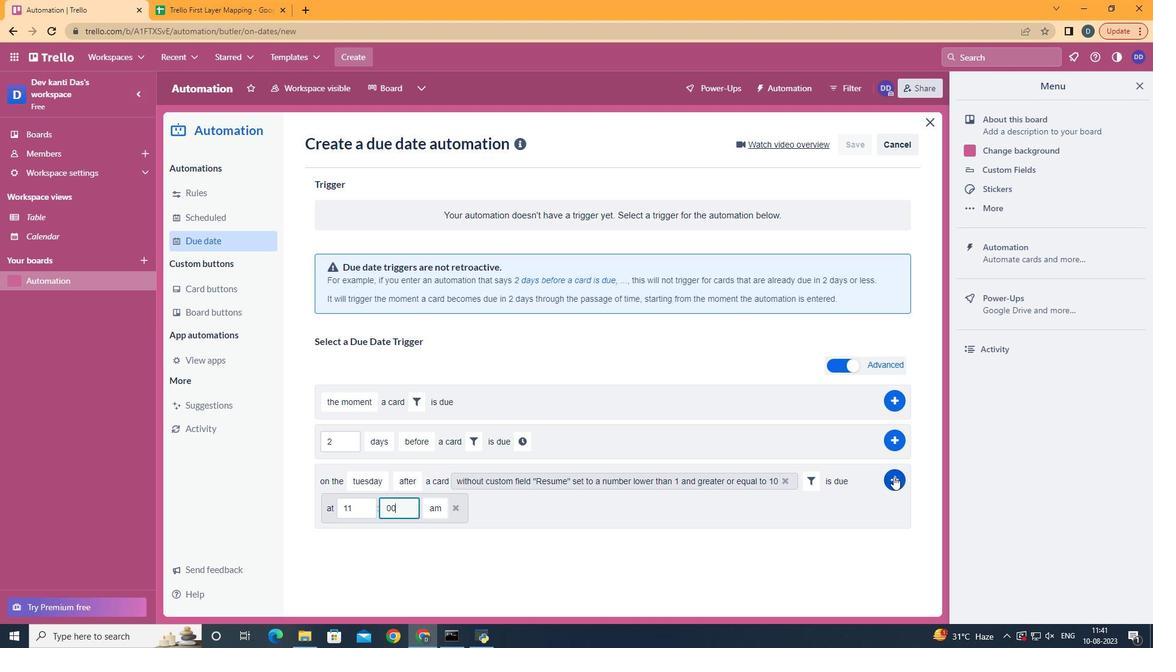 
Action: Mouse moved to (731, 296)
Screenshot: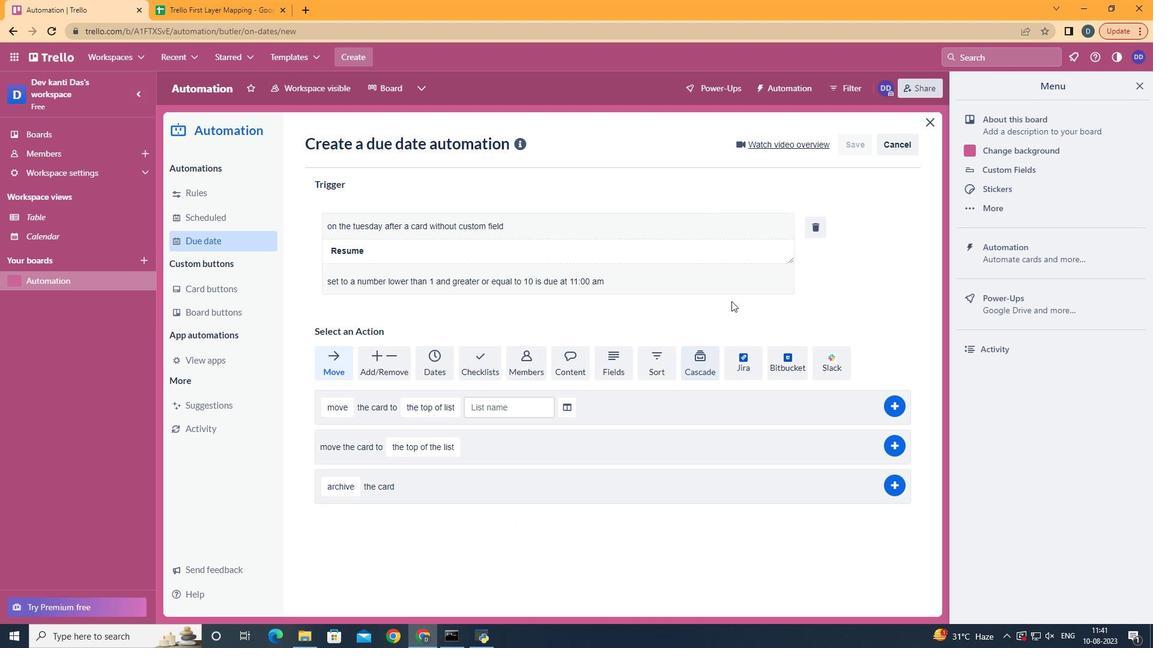 
